 Task: Add Person0000000104 as Team Member of Scrum Project Project0000000052 in Jira. Assign Person0000000101 as Project Lead of Scrum Project Project0000000051 in Jira. Assign Person0000000103 as Project Lead of Scrum Project Project0000000052 in Jira. Create Issue Issue0000000251 in Backlog  in Scrum Project Project0000000051 in Jira. Create Issue Issue0000000252 in Backlog  in Scrum Project Project0000000051 in Jira
Action: Mouse moved to (325, 192)
Screenshot: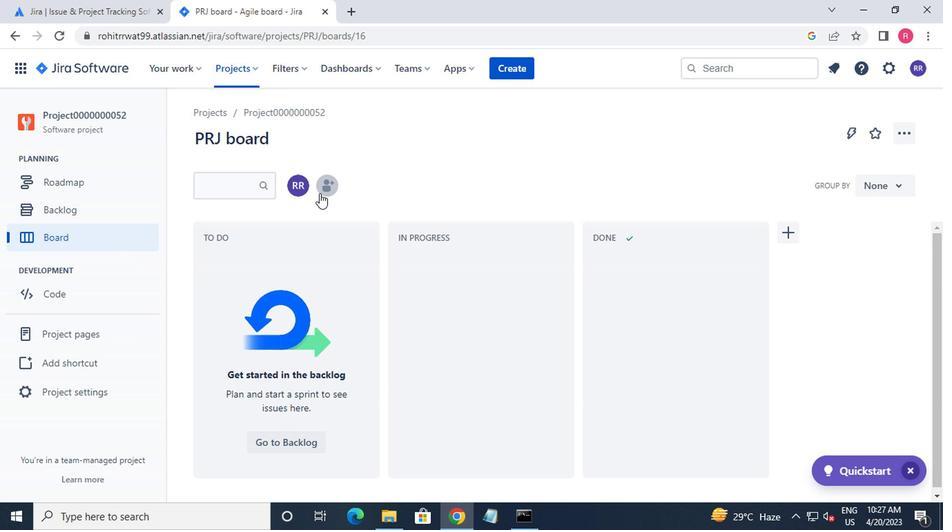 
Action: Mouse pressed left at (325, 192)
Screenshot: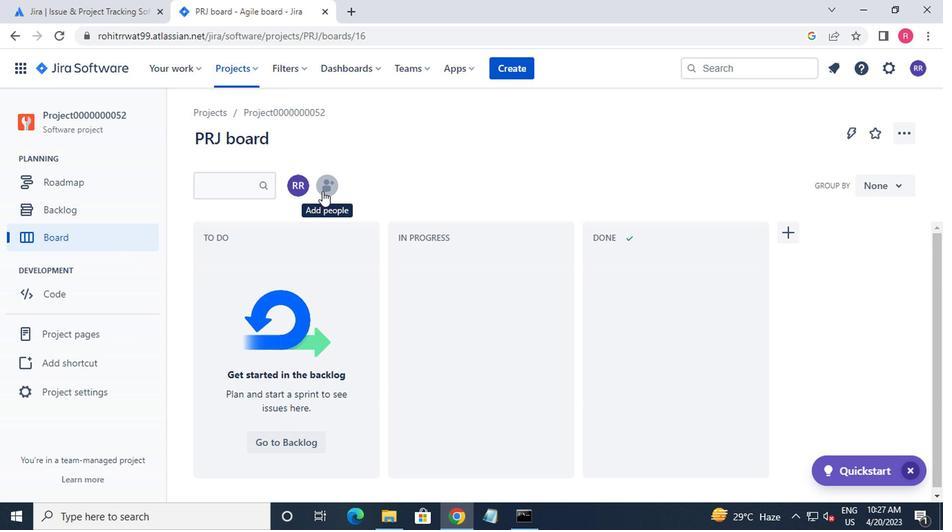 
Action: Mouse moved to (332, 189)
Screenshot: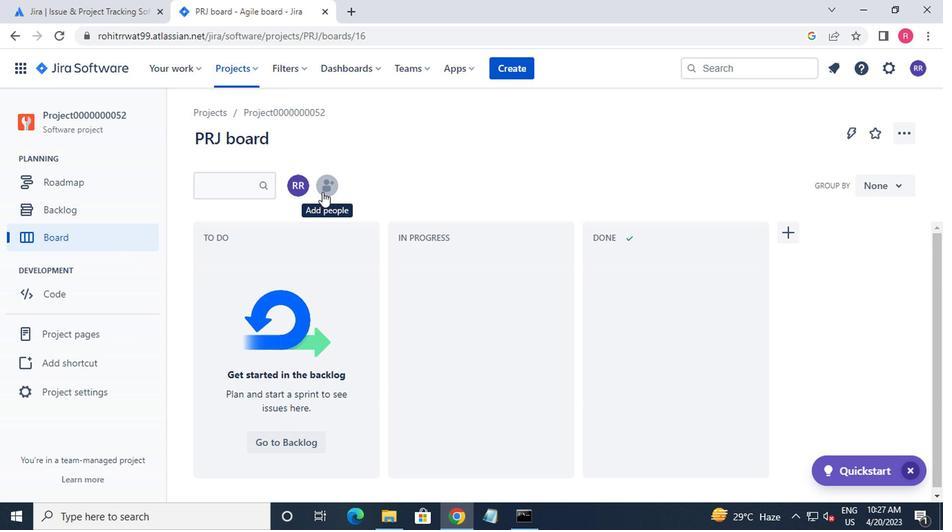 
Action: Key pressed vi
Screenshot: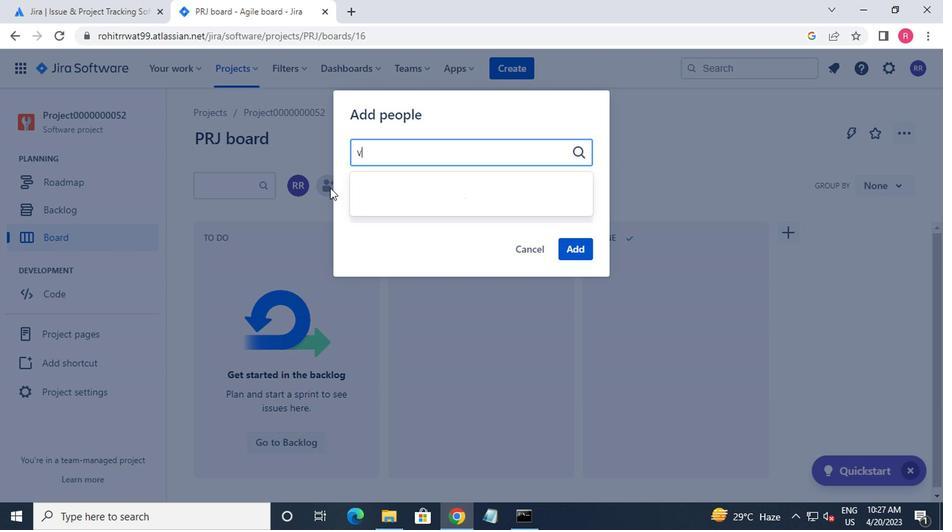 
Action: Mouse moved to (378, 188)
Screenshot: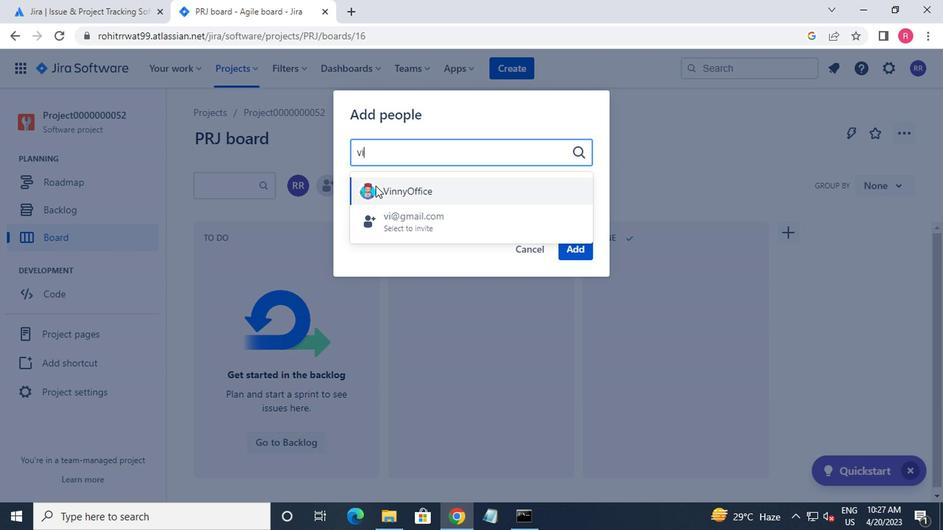 
Action: Mouse pressed left at (378, 188)
Screenshot: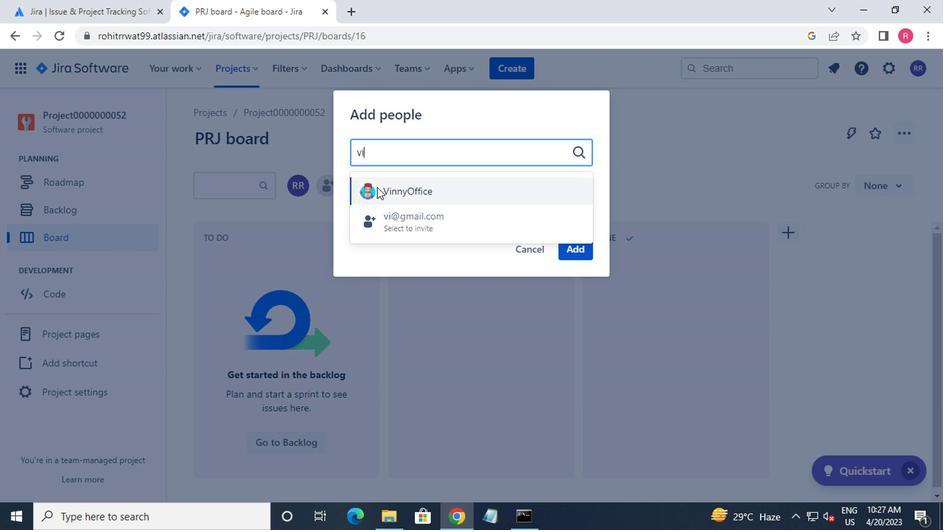 
Action: Mouse moved to (567, 247)
Screenshot: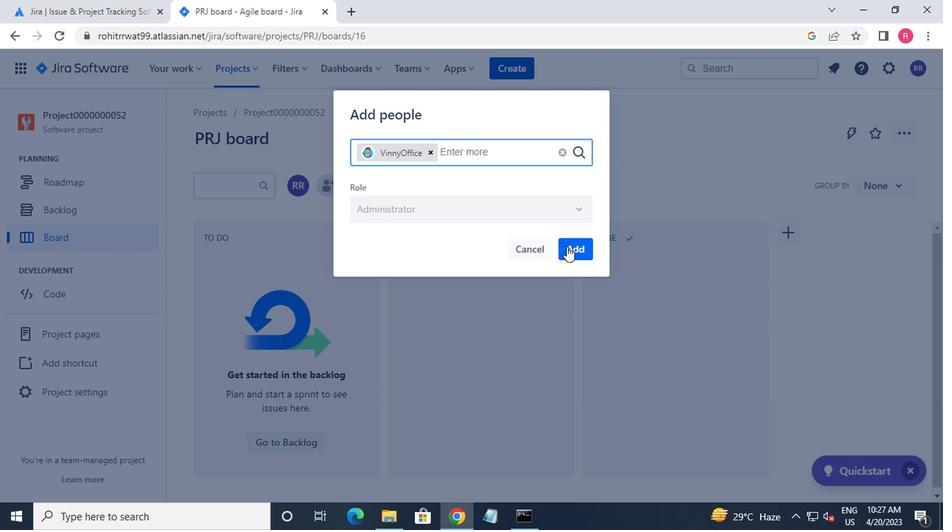 
Action: Mouse pressed left at (567, 247)
Screenshot: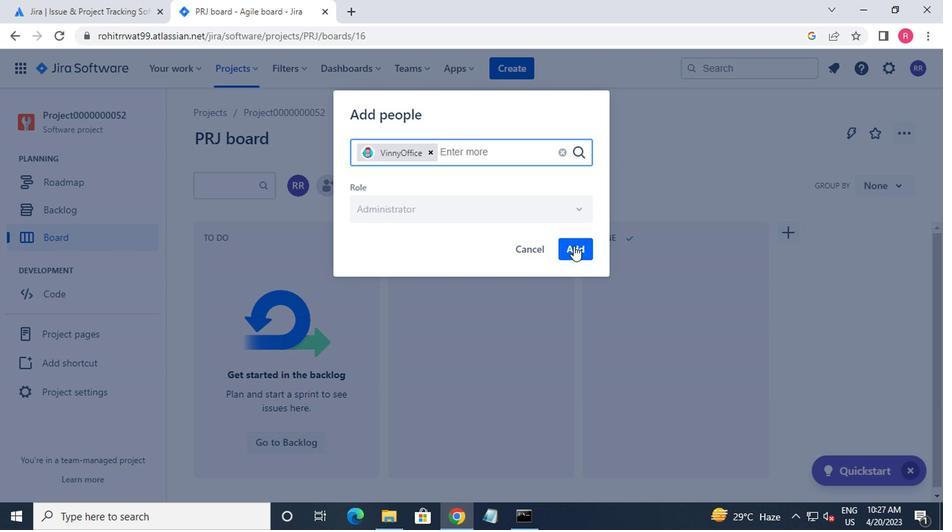 
Action: Mouse moved to (243, 73)
Screenshot: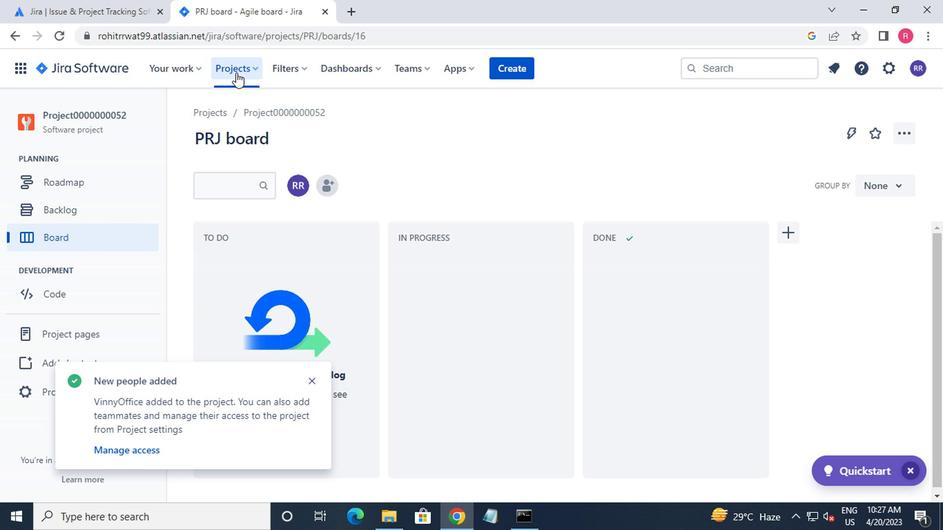 
Action: Mouse pressed left at (243, 73)
Screenshot: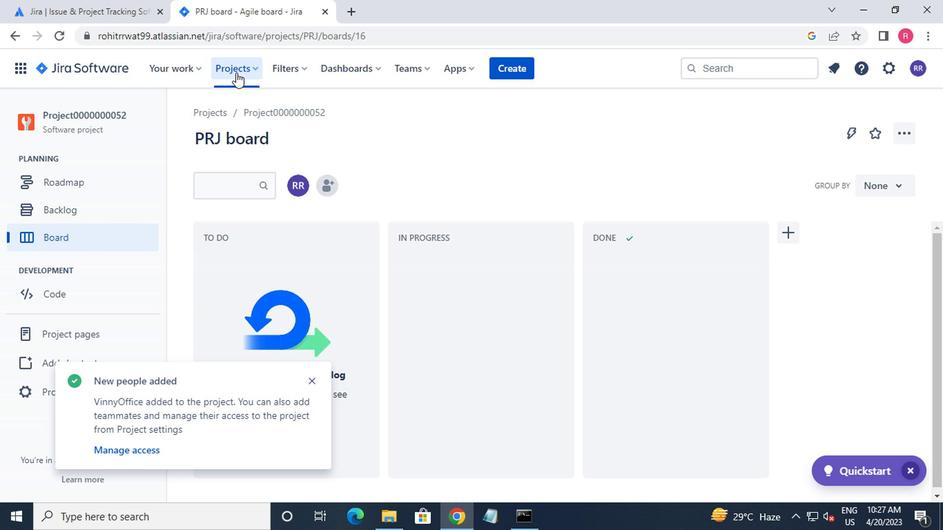 
Action: Mouse moved to (295, 162)
Screenshot: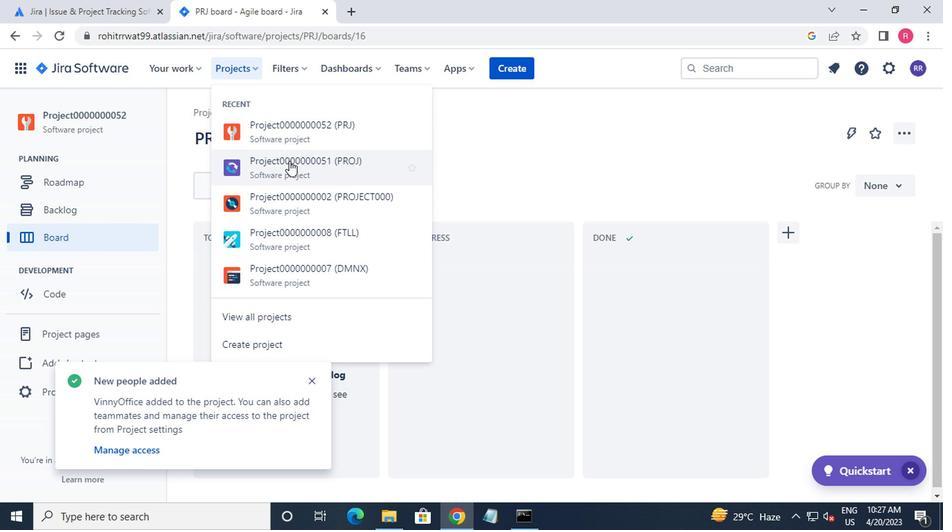 
Action: Mouse pressed left at (295, 162)
Screenshot: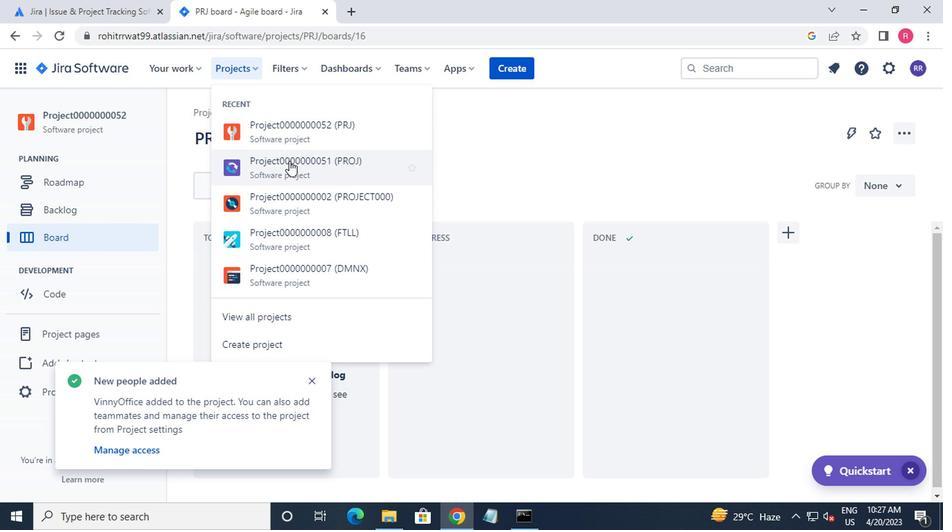 
Action: Mouse moved to (317, 379)
Screenshot: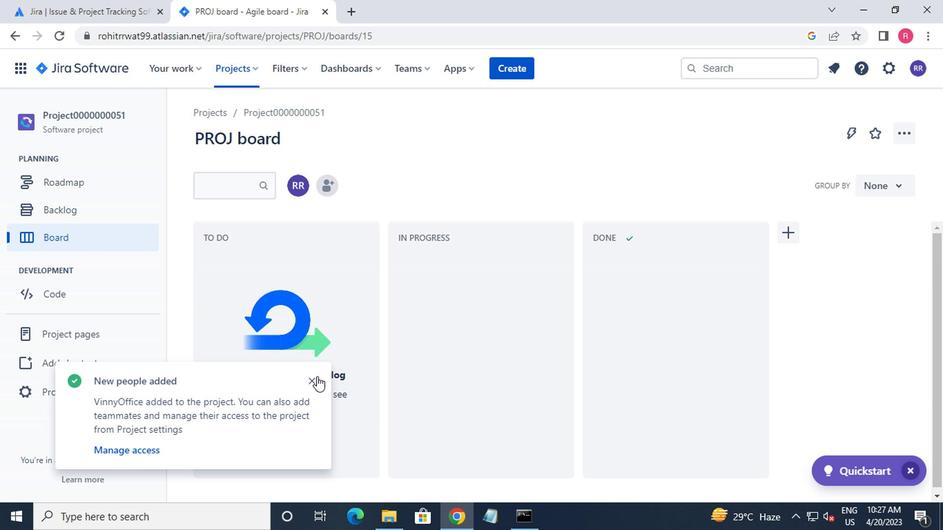 
Action: Mouse pressed left at (317, 379)
Screenshot: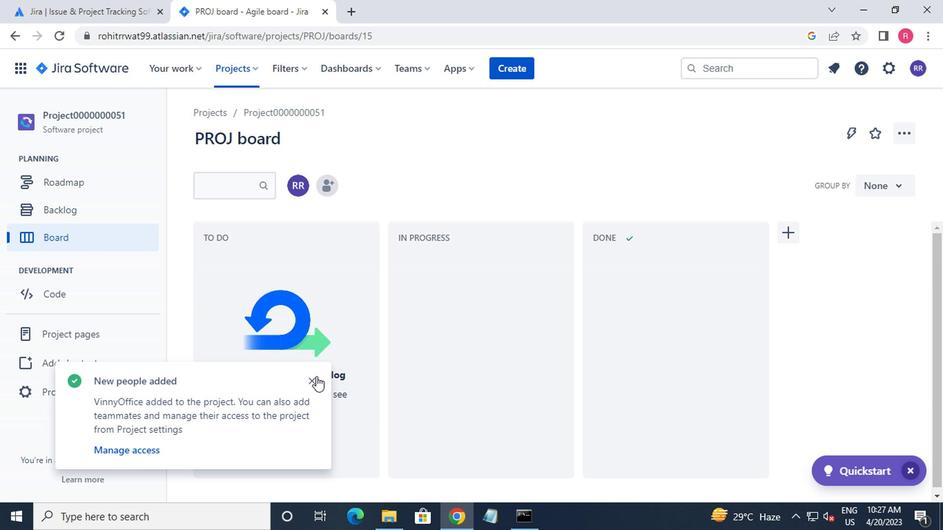 
Action: Mouse moved to (118, 387)
Screenshot: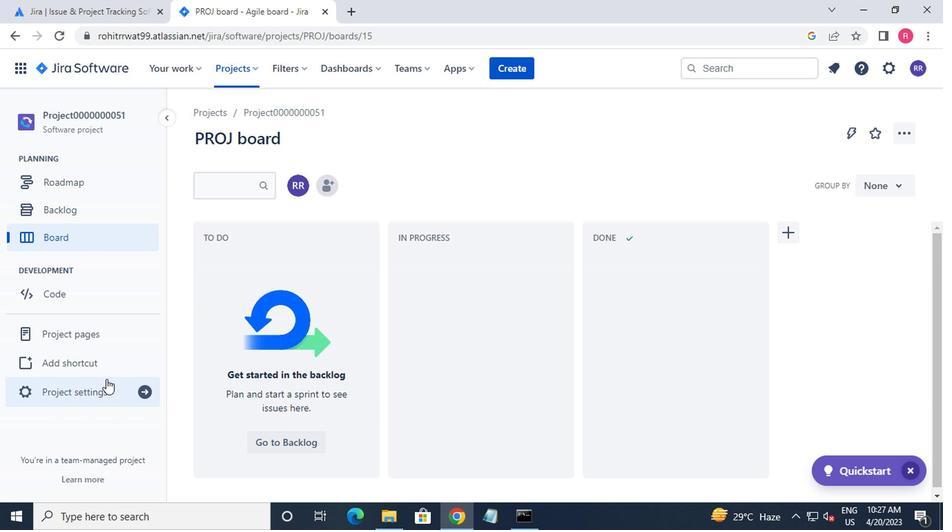 
Action: Mouse pressed left at (118, 387)
Screenshot: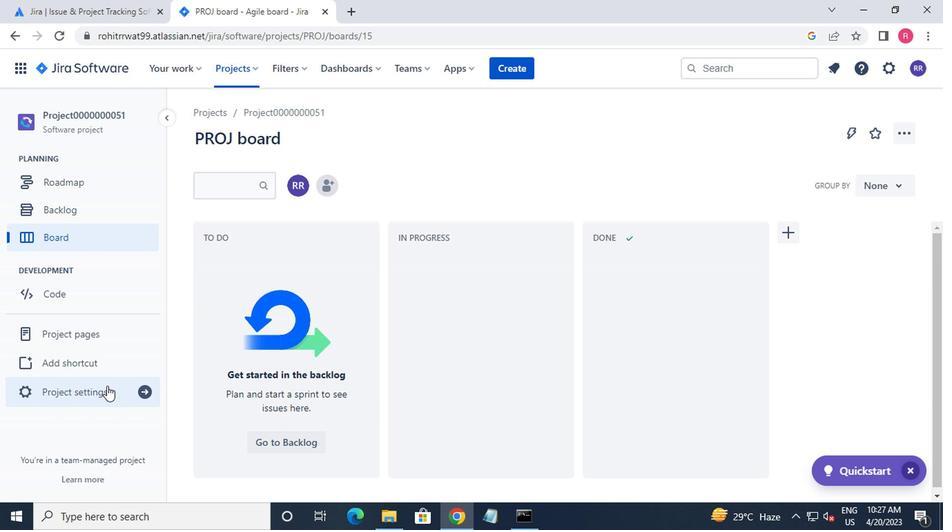 
Action: Mouse moved to (554, 449)
Screenshot: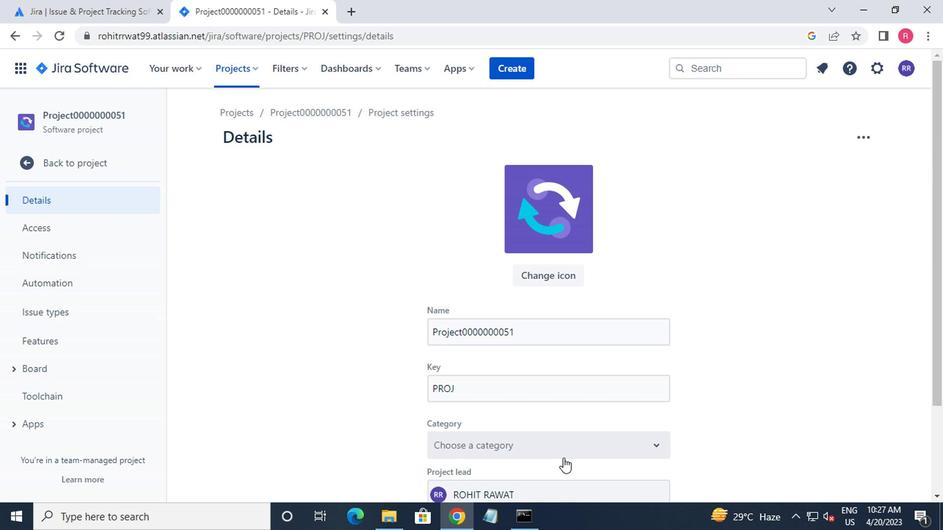 
Action: Mouse scrolled (554, 448) with delta (0, 0)
Screenshot: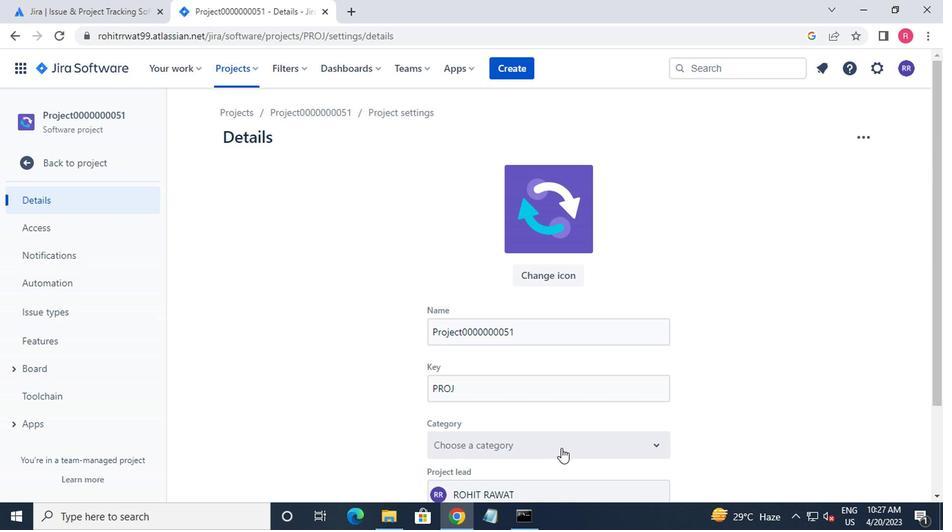 
Action: Mouse moved to (544, 431)
Screenshot: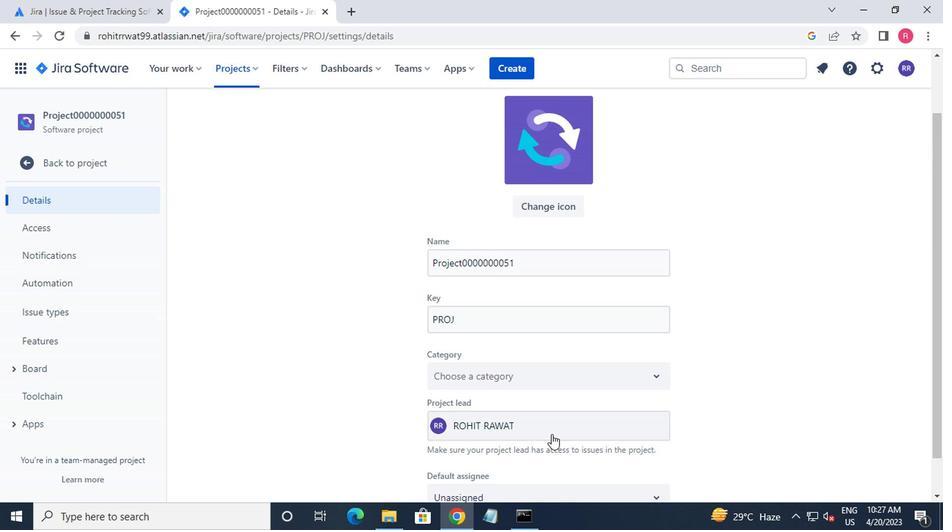 
Action: Mouse pressed left at (544, 431)
Screenshot: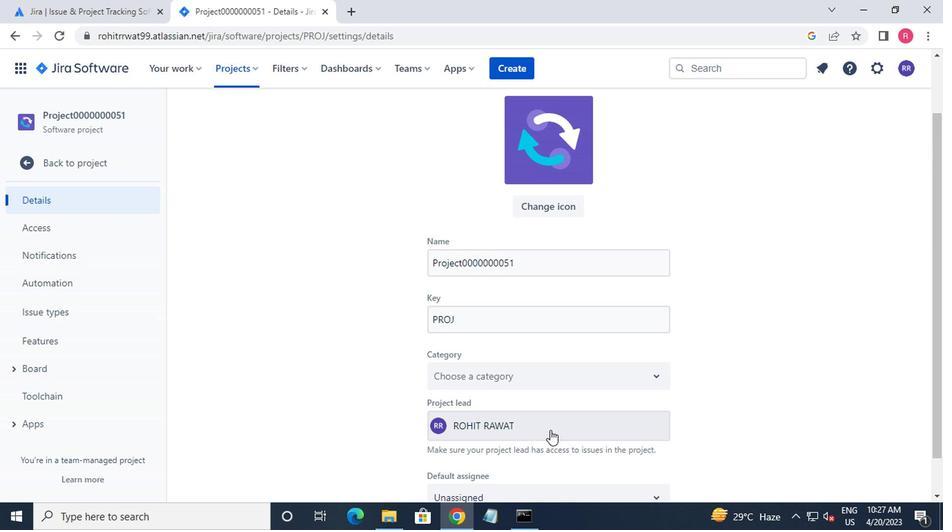 
Action: Mouse moved to (496, 262)
Screenshot: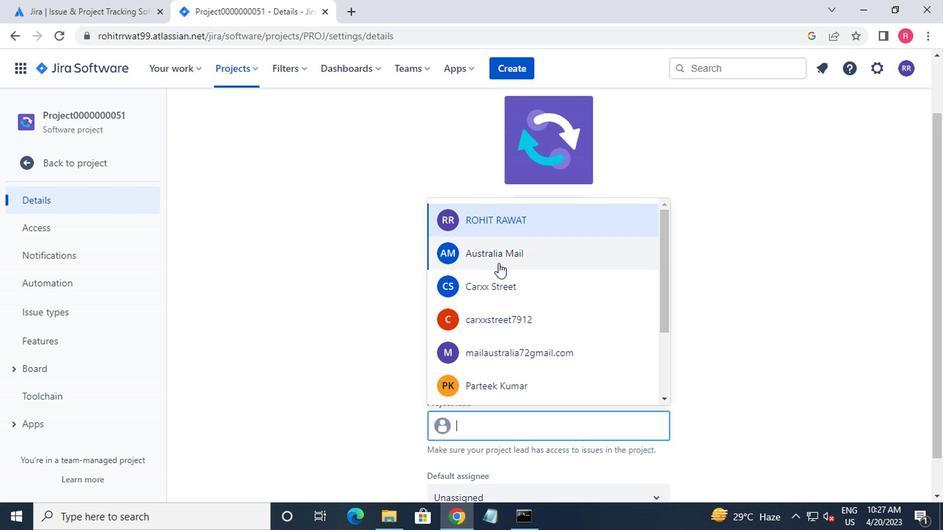 
Action: Mouse pressed left at (496, 262)
Screenshot: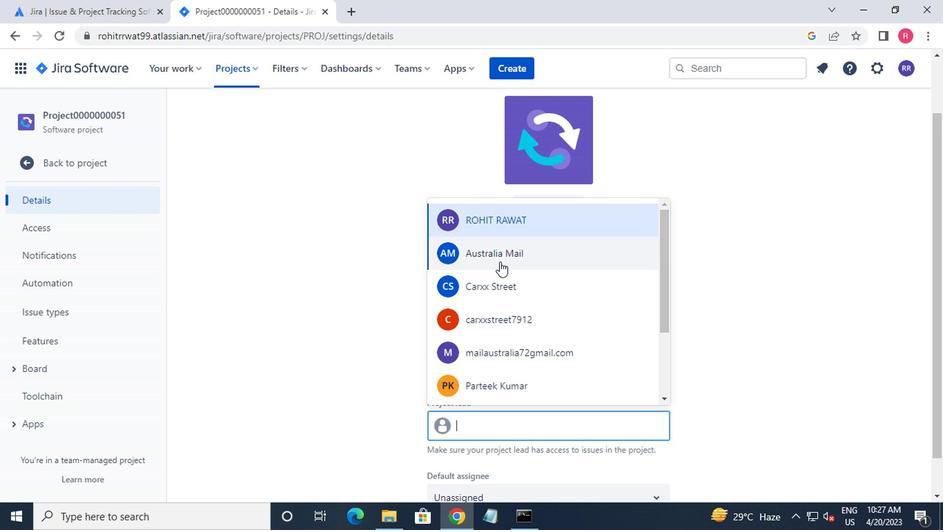
Action: Mouse moved to (514, 477)
Screenshot: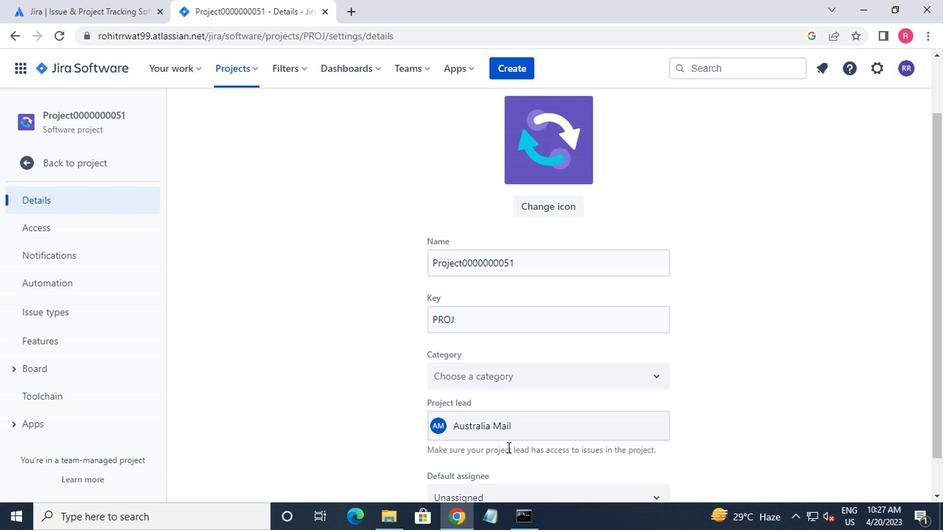 
Action: Mouse scrolled (514, 476) with delta (0, 0)
Screenshot: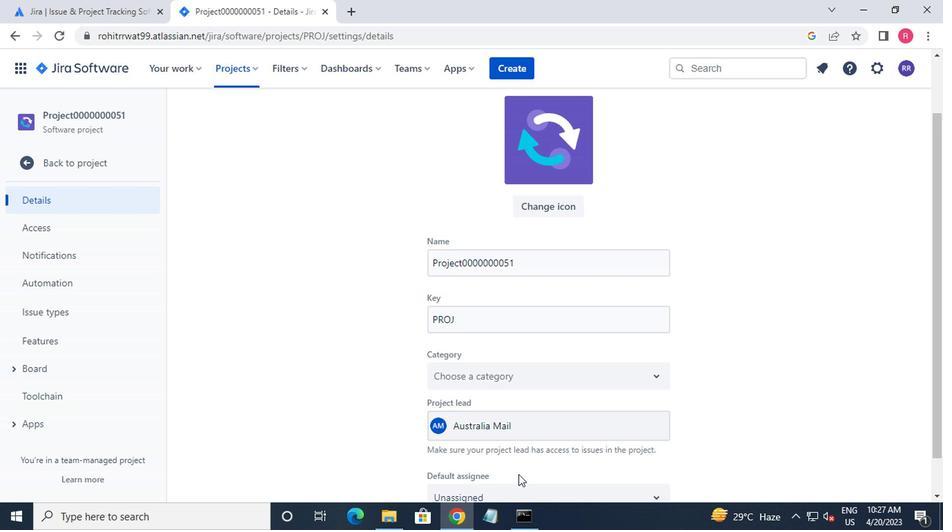 
Action: Mouse moved to (515, 473)
Screenshot: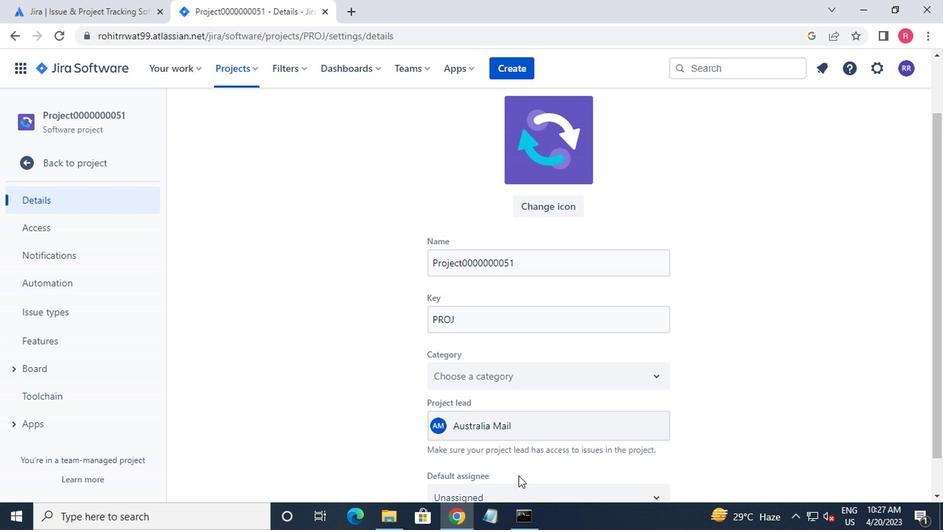 
Action: Mouse scrolled (515, 473) with delta (0, 0)
Screenshot: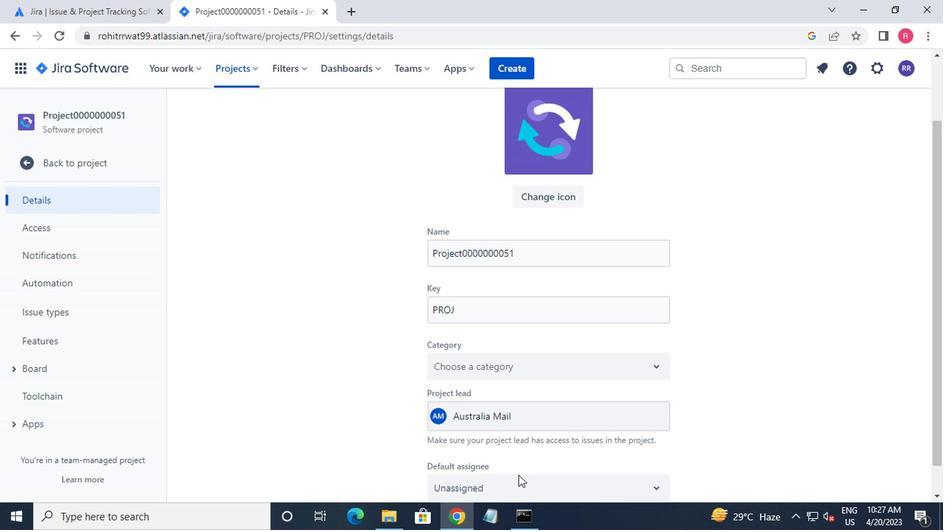 
Action: Mouse moved to (462, 489)
Screenshot: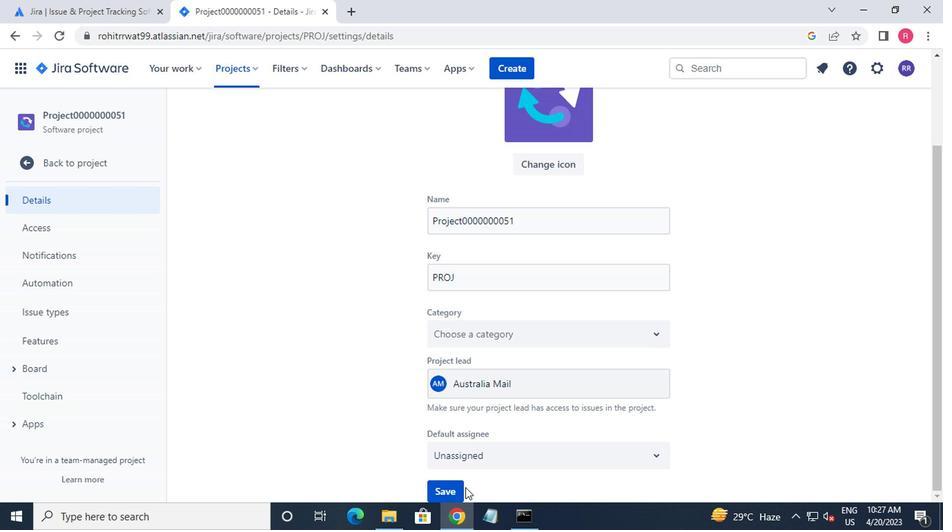 
Action: Mouse pressed left at (462, 489)
Screenshot: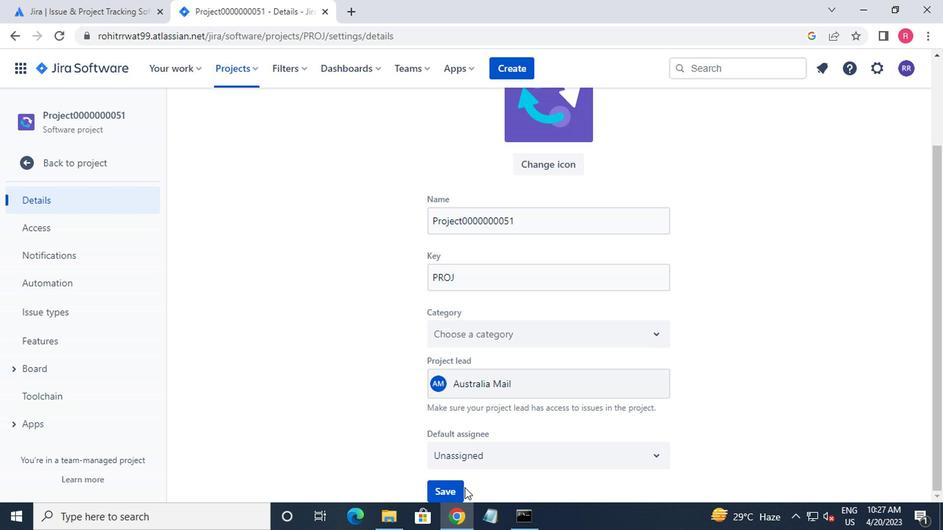 
Action: Mouse moved to (259, 78)
Screenshot: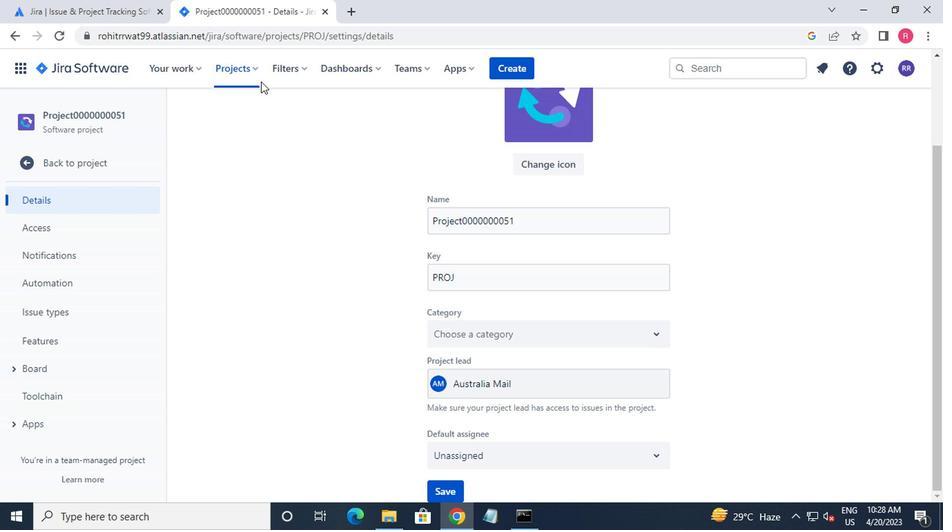 
Action: Mouse pressed left at (259, 78)
Screenshot: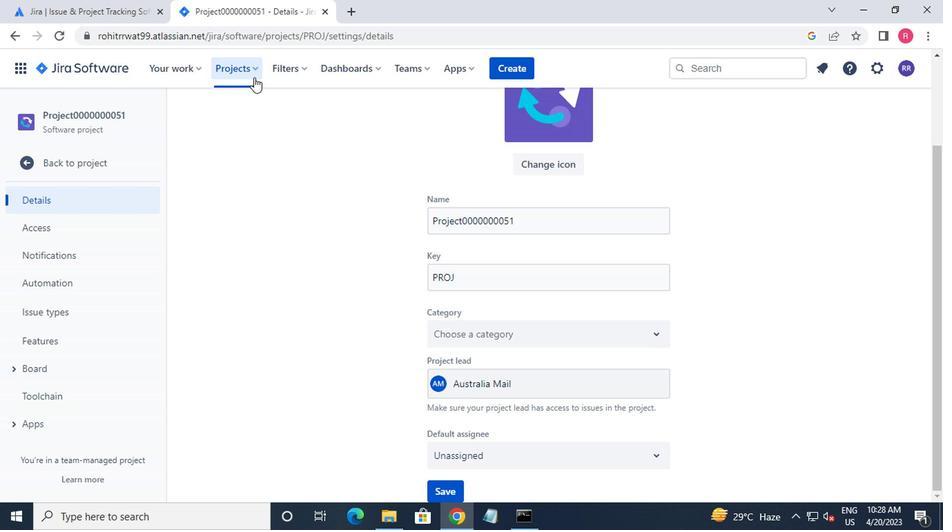 
Action: Mouse moved to (292, 164)
Screenshot: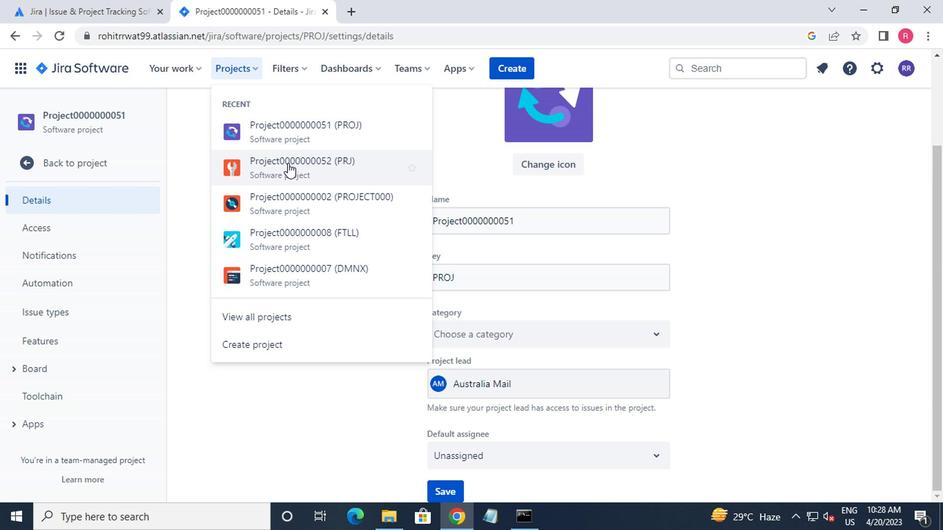 
Action: Mouse pressed left at (292, 164)
Screenshot: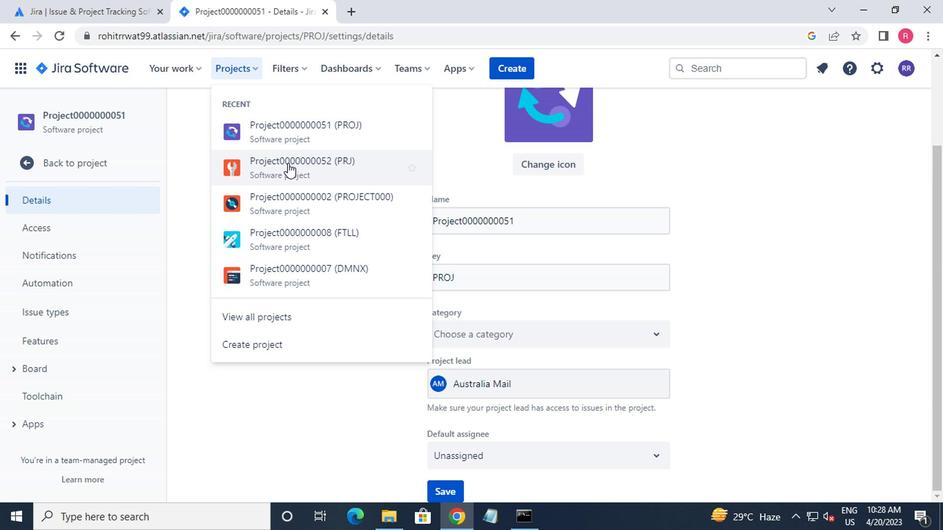 
Action: Mouse moved to (102, 402)
Screenshot: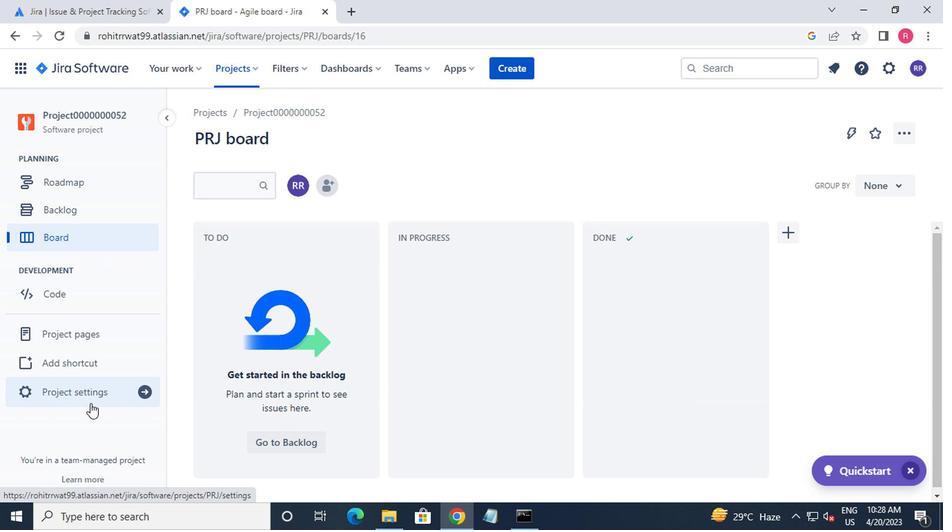 
Action: Mouse pressed left at (102, 402)
Screenshot: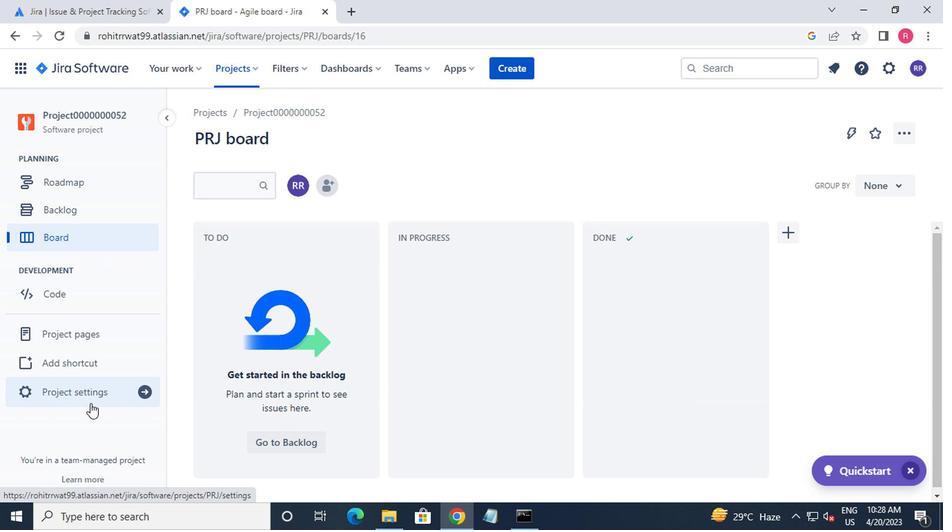 
Action: Mouse moved to (472, 375)
Screenshot: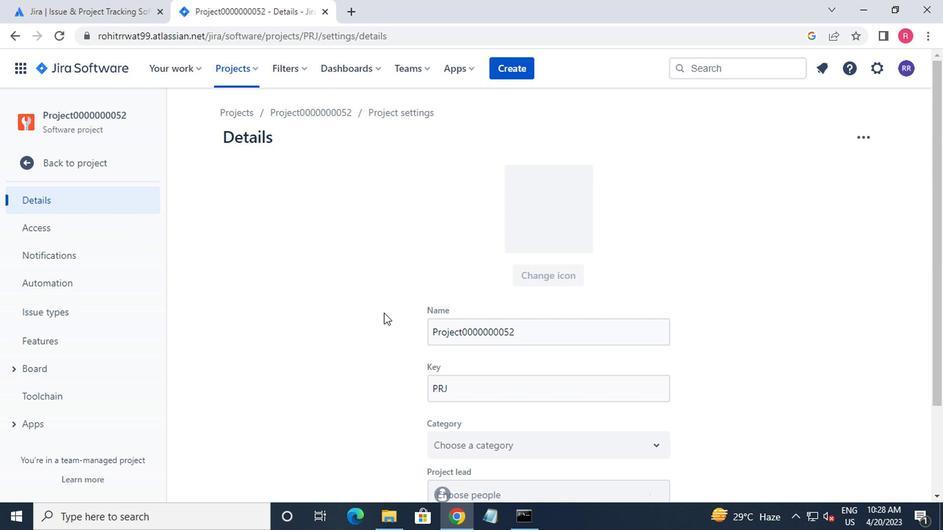 
Action: Mouse scrolled (472, 374) with delta (0, 0)
Screenshot: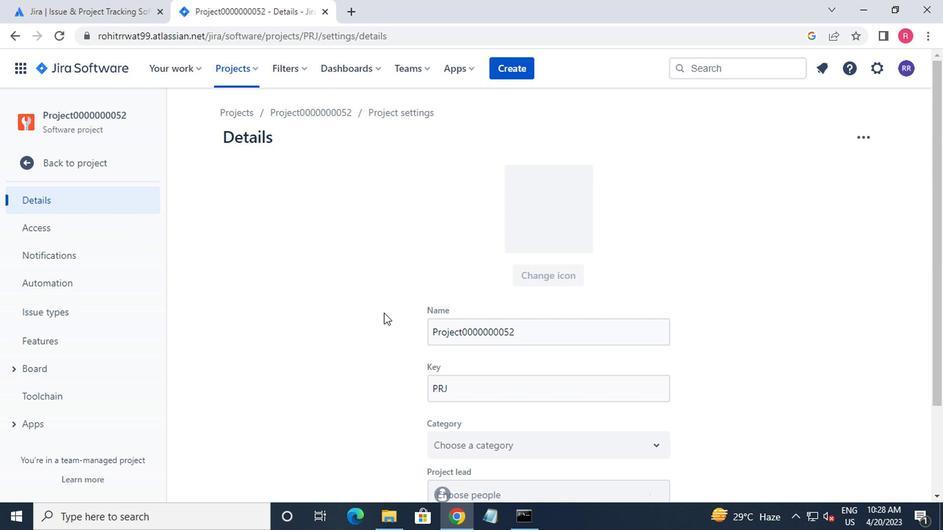 
Action: Mouse moved to (474, 377)
Screenshot: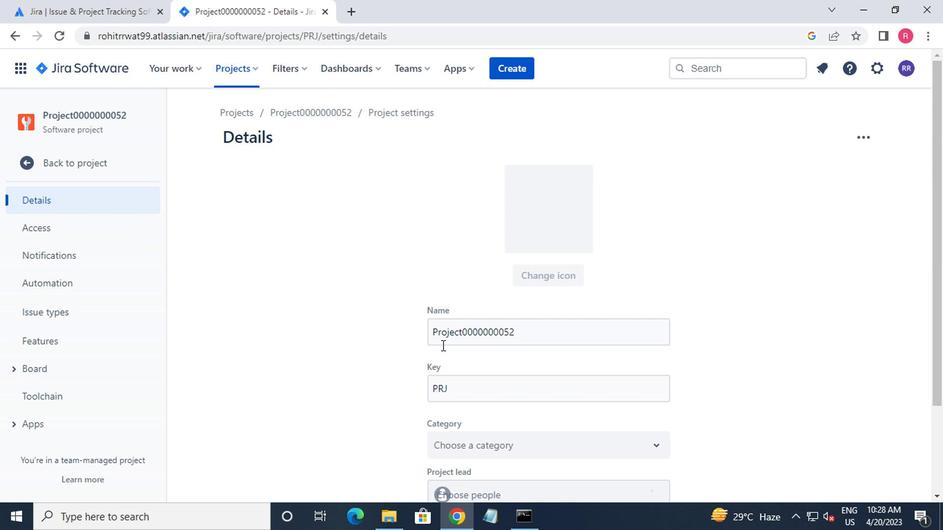 
Action: Mouse scrolled (474, 376) with delta (0, 0)
Screenshot: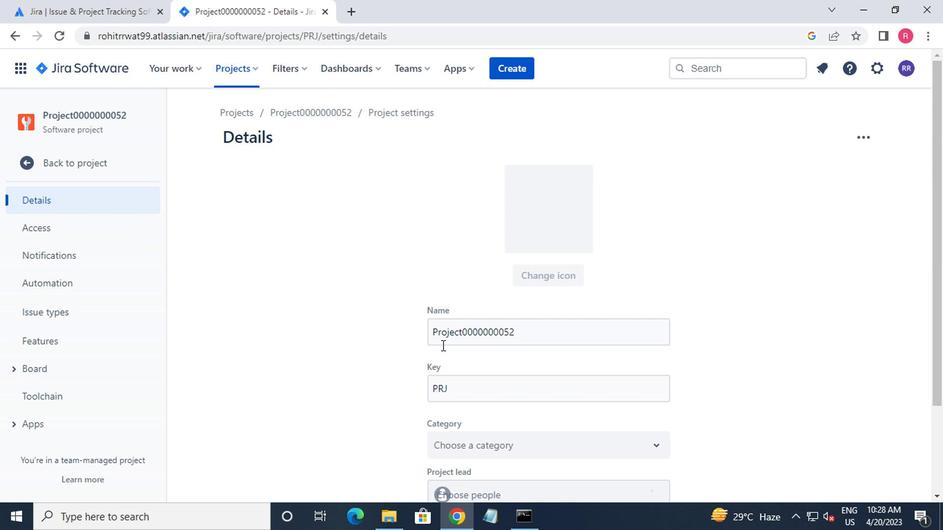 
Action: Mouse moved to (493, 391)
Screenshot: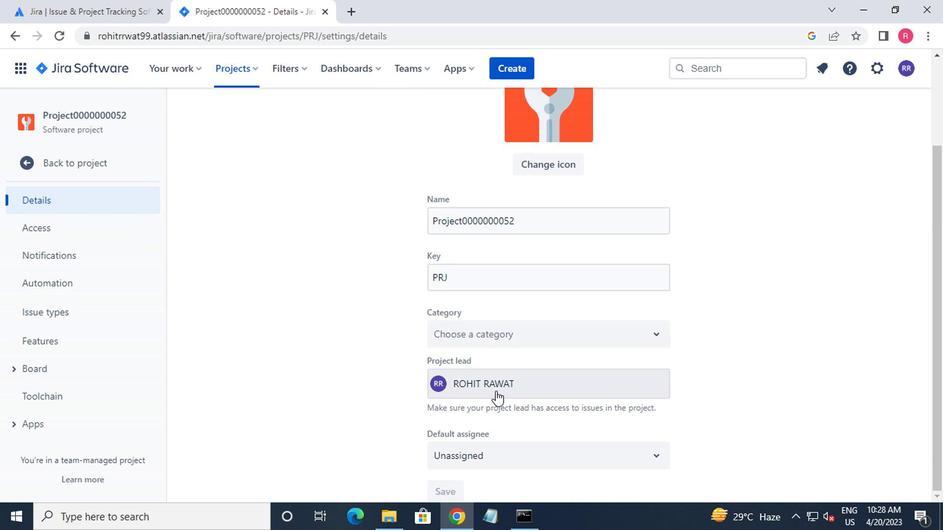 
Action: Mouse pressed left at (493, 391)
Screenshot: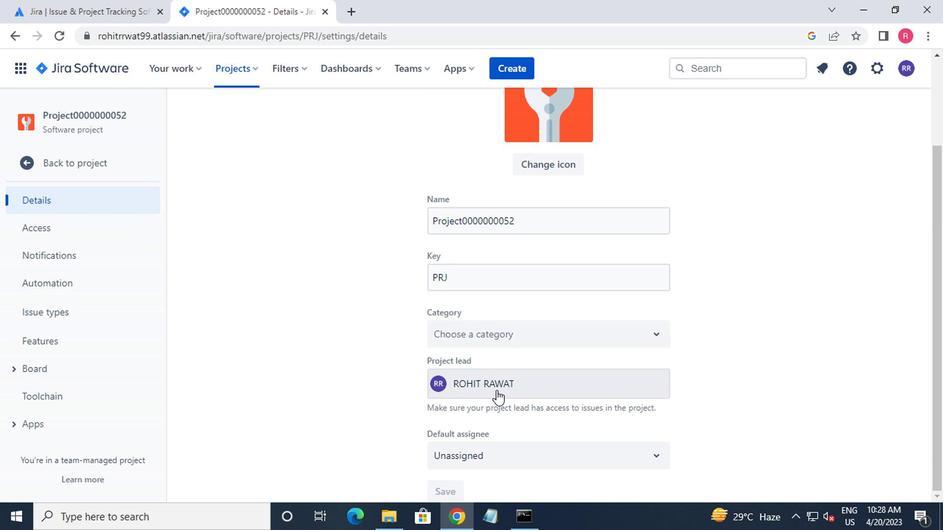 
Action: Mouse moved to (479, 347)
Screenshot: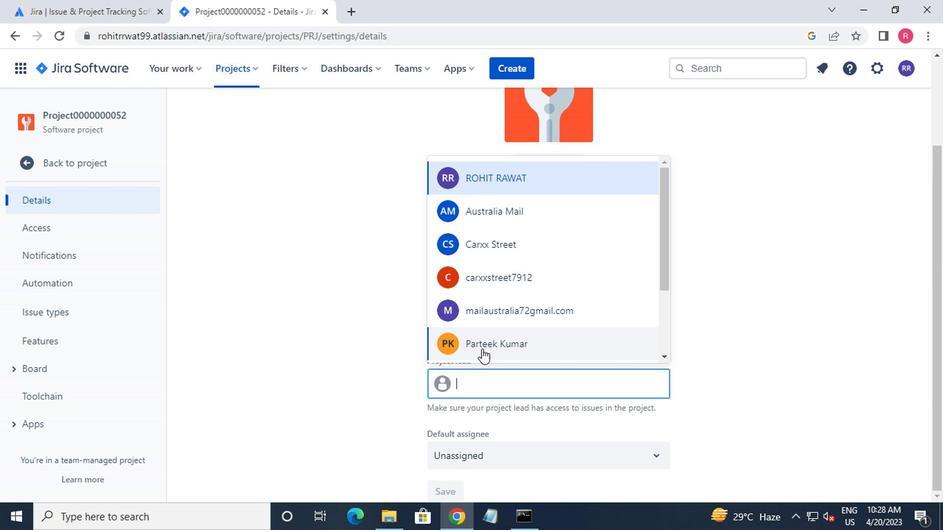 
Action: Mouse pressed left at (479, 347)
Screenshot: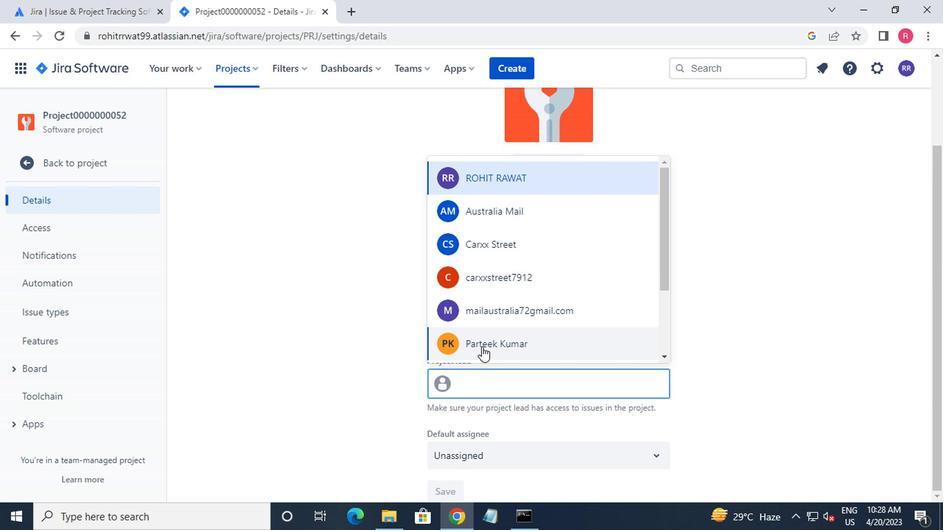 
Action: Mouse moved to (457, 488)
Screenshot: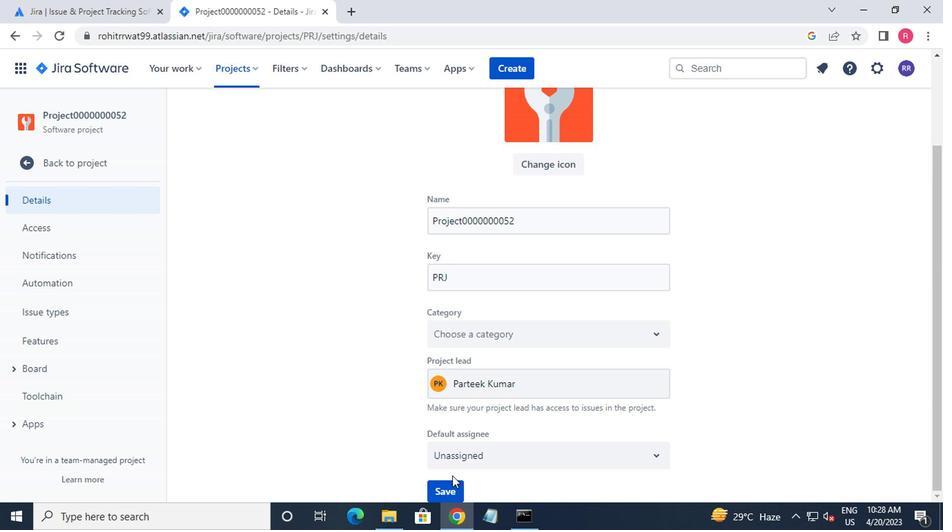 
Action: Mouse pressed left at (457, 488)
Screenshot: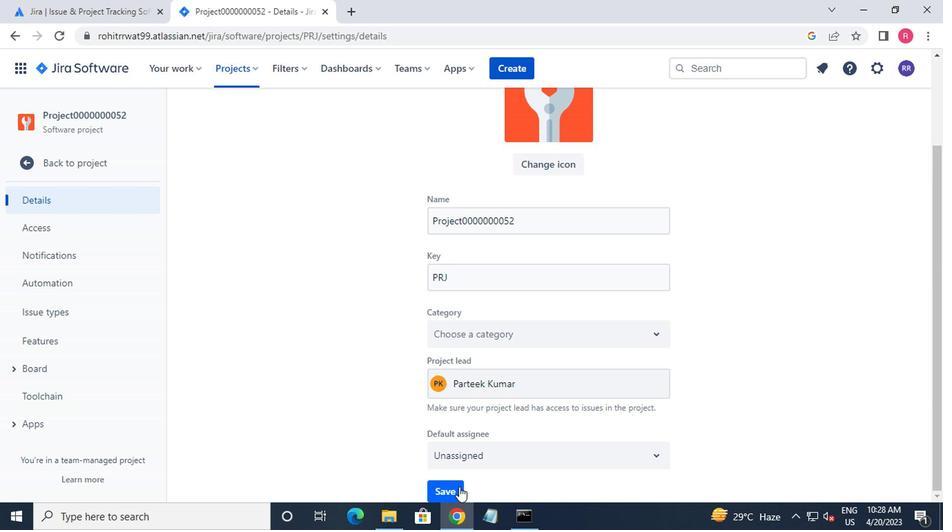 
Action: Mouse moved to (253, 75)
Screenshot: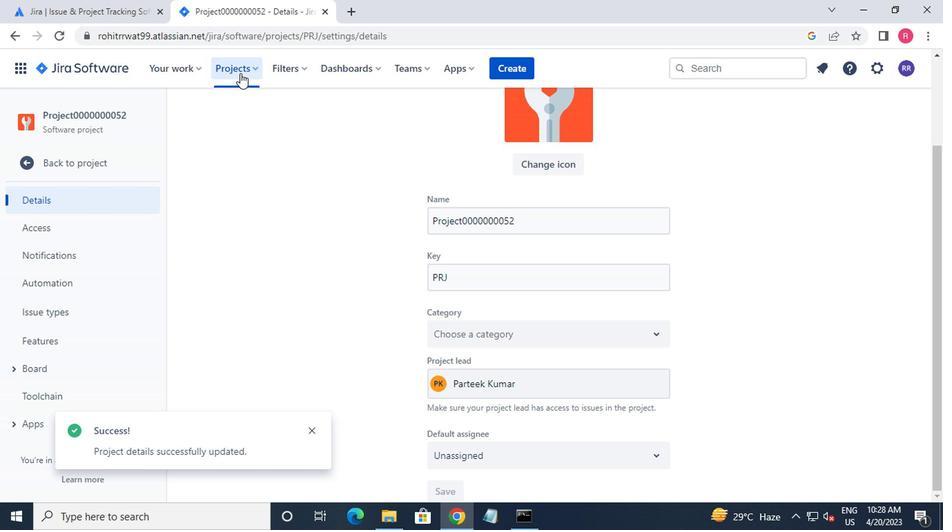 
Action: Mouse pressed left at (253, 75)
Screenshot: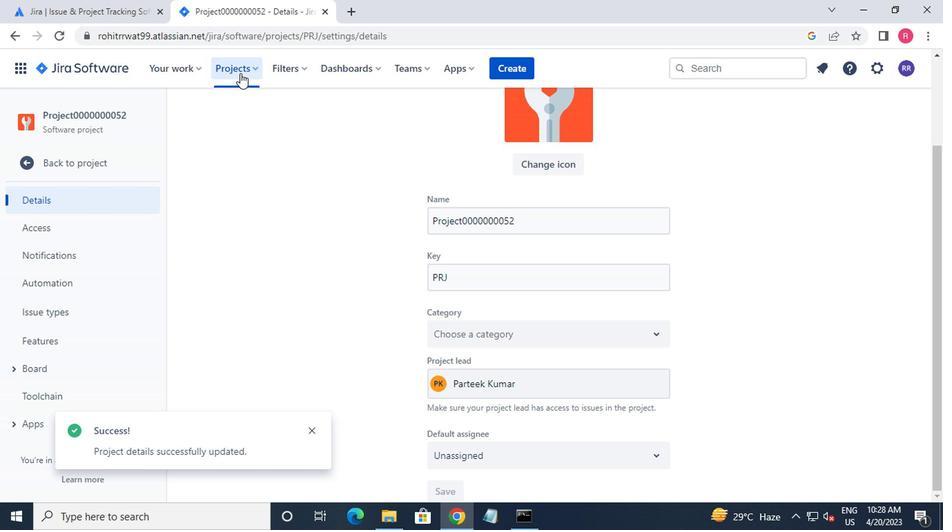 
Action: Mouse moved to (286, 161)
Screenshot: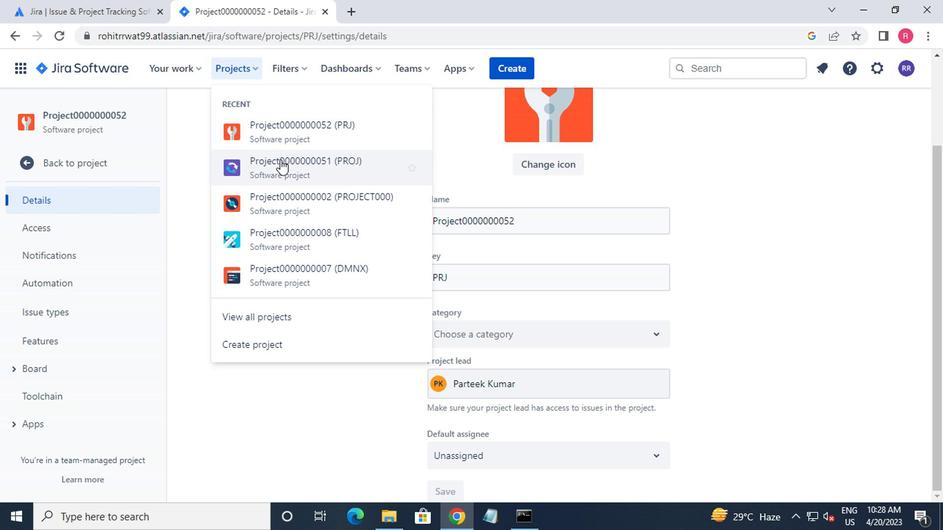 
Action: Mouse pressed left at (286, 161)
Screenshot: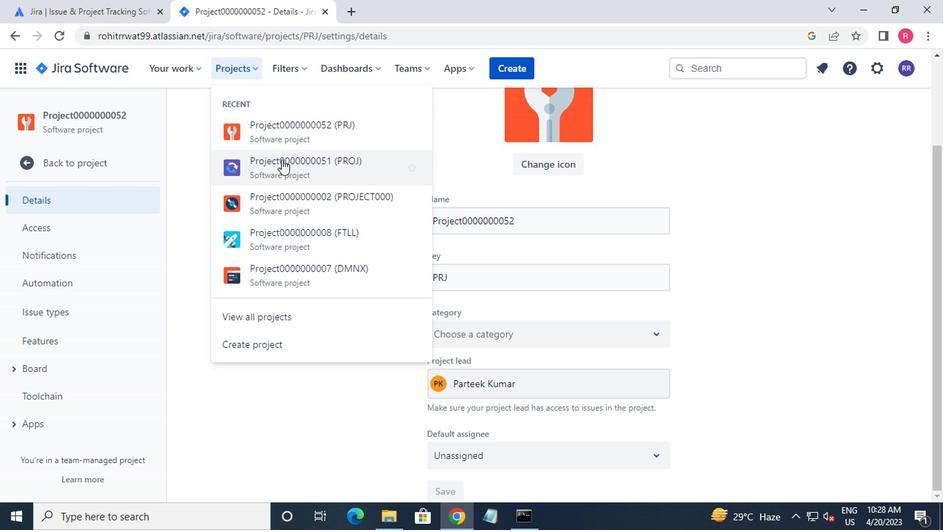 
Action: Mouse moved to (101, 211)
Screenshot: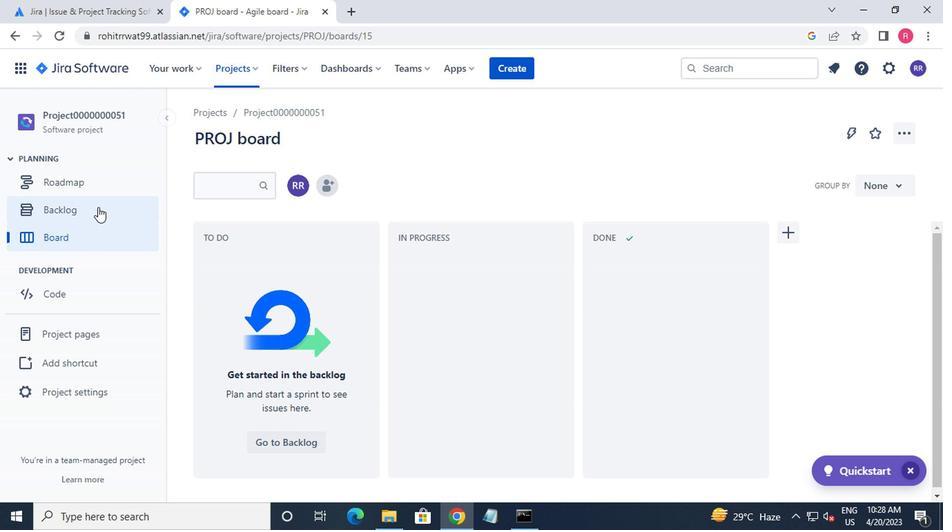 
Action: Mouse pressed left at (101, 211)
Screenshot: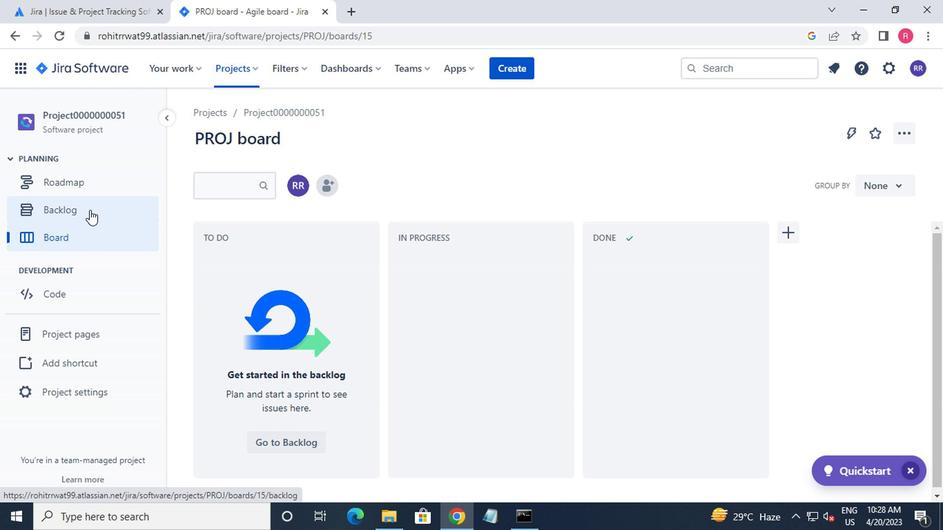 
Action: Mouse moved to (324, 310)
Screenshot: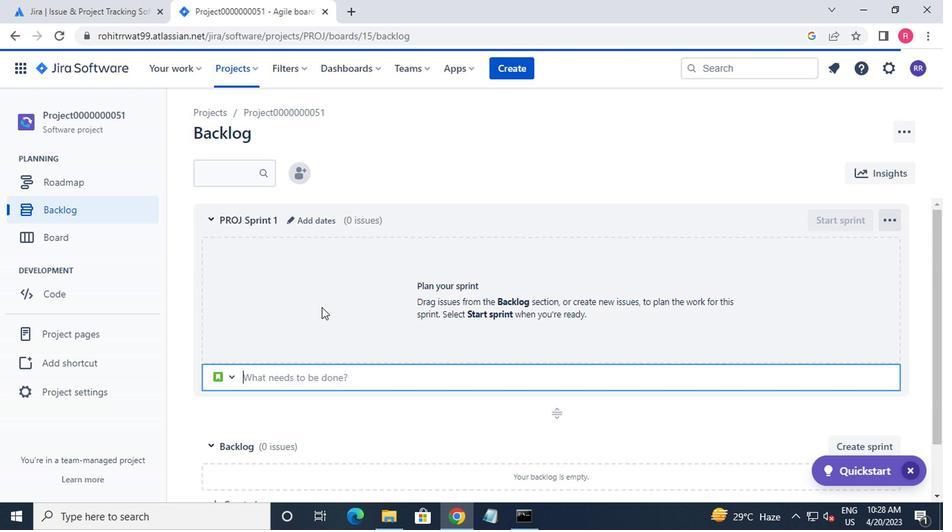 
Action: Mouse scrolled (324, 309) with delta (0, 0)
Screenshot: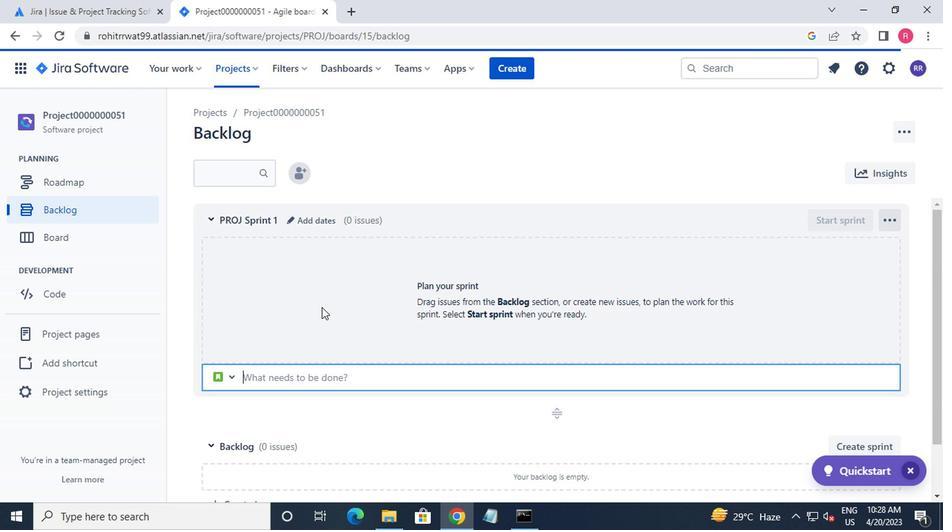 
Action: Mouse scrolled (324, 309) with delta (0, 0)
Screenshot: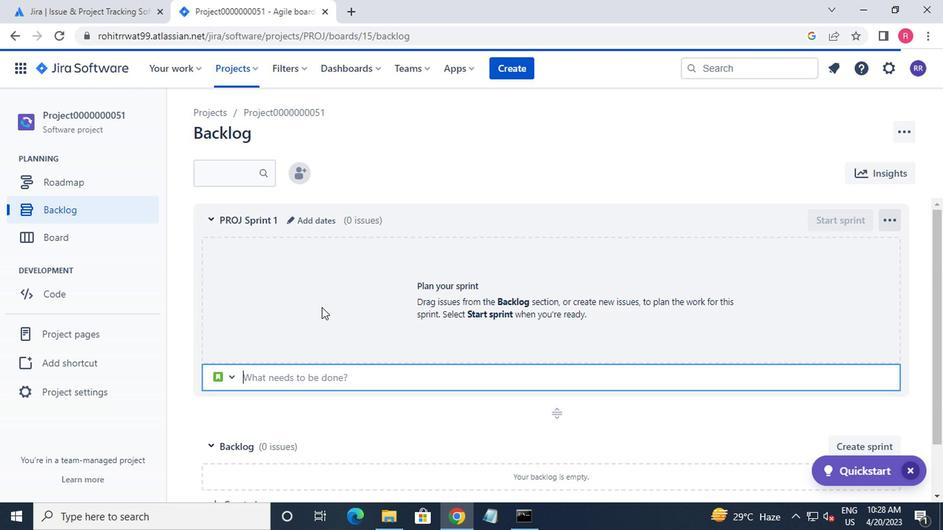 
Action: Mouse scrolled (324, 309) with delta (0, 0)
Screenshot: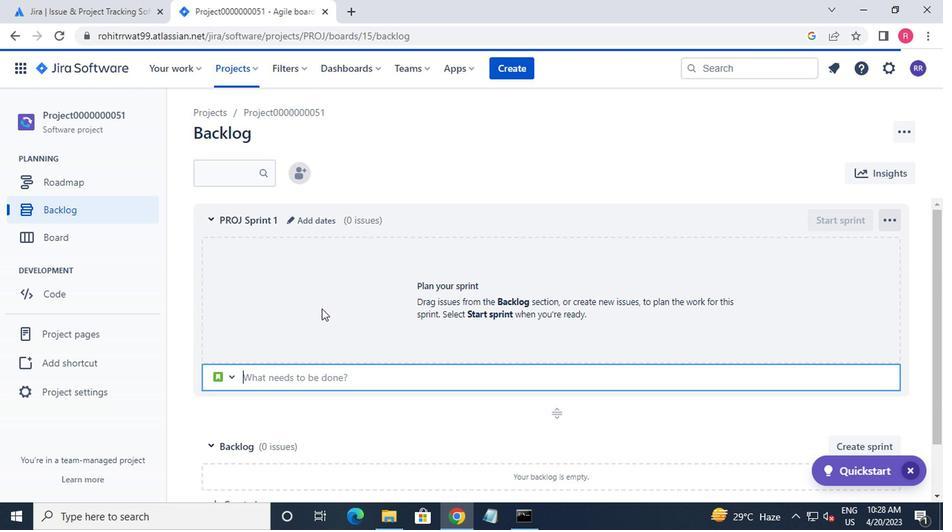 
Action: Mouse moved to (324, 311)
Screenshot: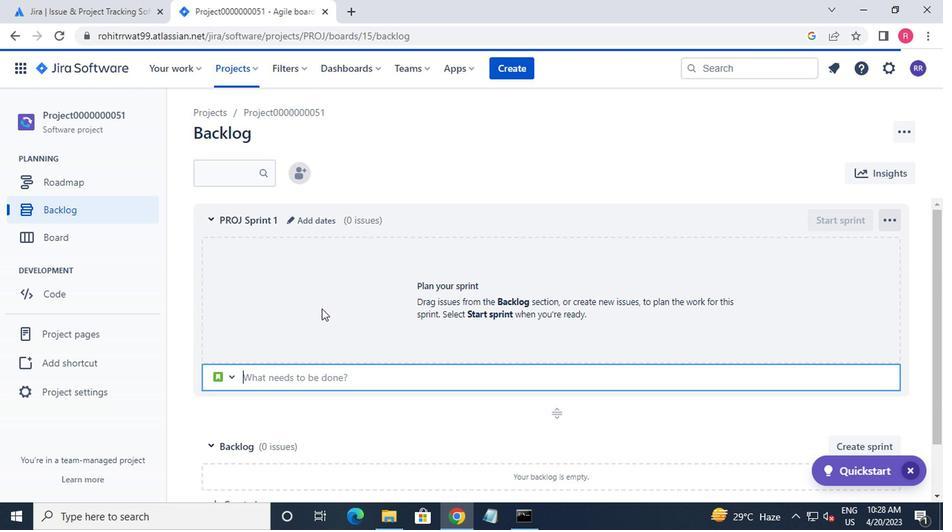 
Action: Mouse scrolled (324, 310) with delta (0, 0)
Screenshot: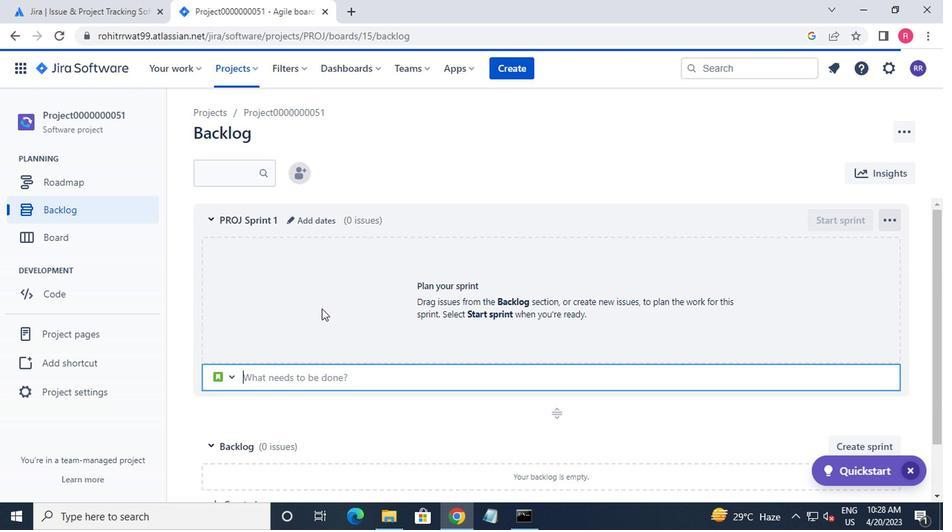 
Action: Mouse moved to (307, 412)
Screenshot: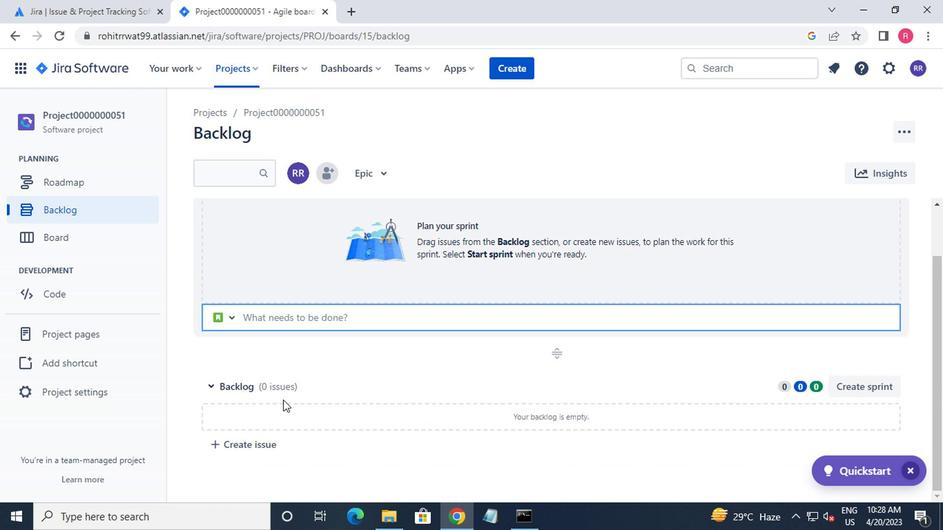
Action: Mouse scrolled (307, 412) with delta (0, 0)
Screenshot: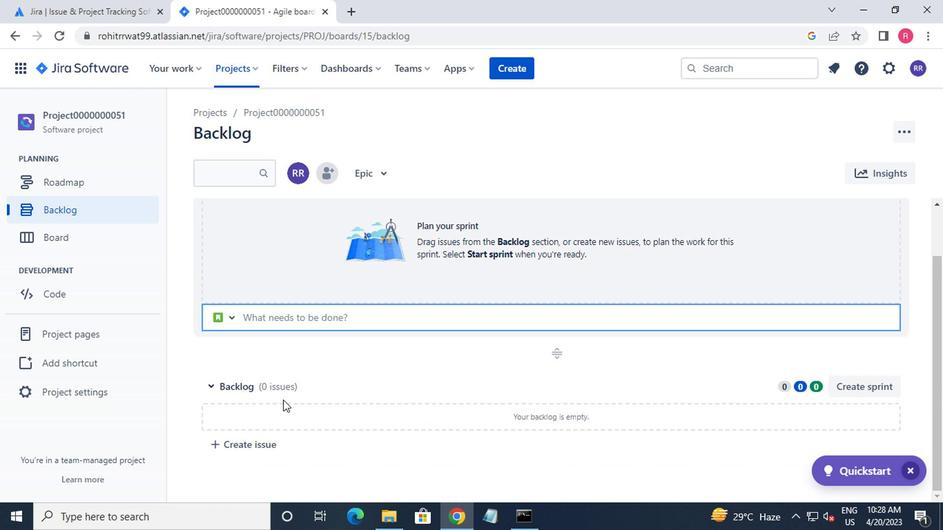 
Action: Mouse moved to (260, 451)
Screenshot: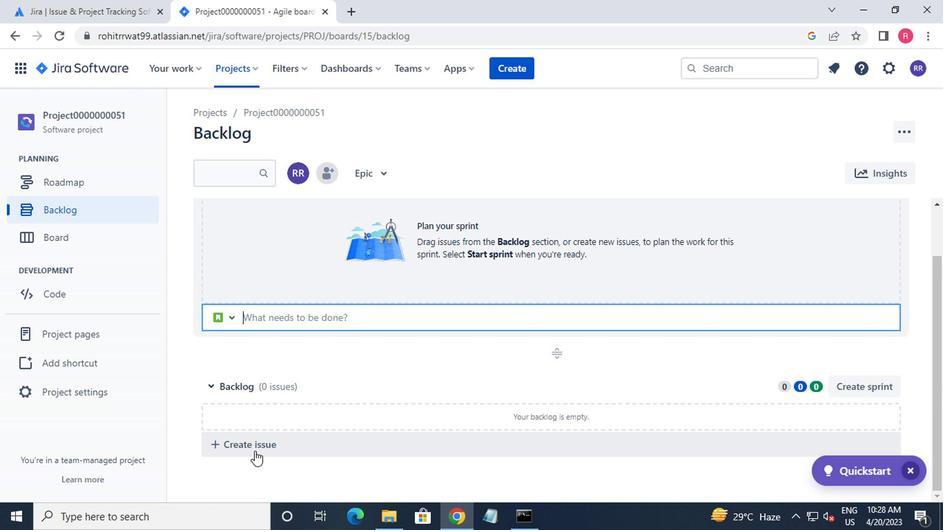 
Action: Mouse pressed left at (260, 451)
Screenshot: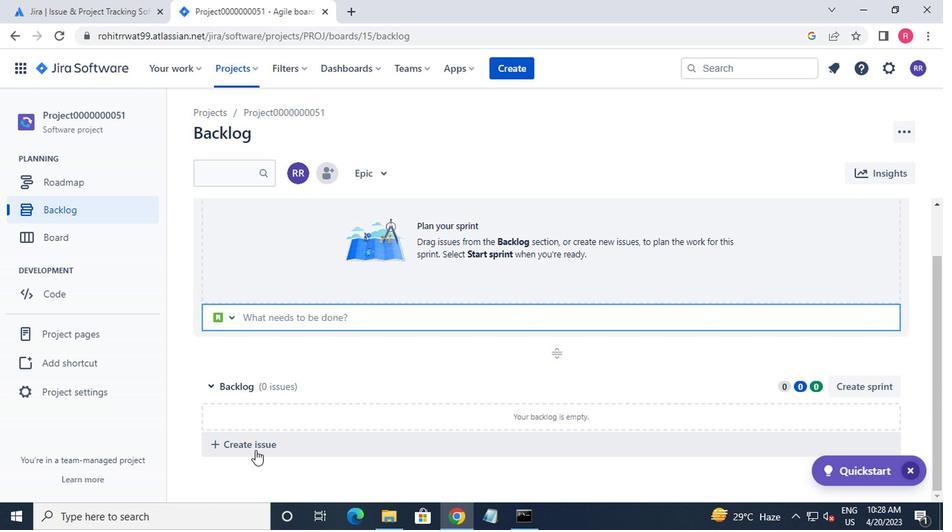 
Action: Mouse moved to (268, 444)
Screenshot: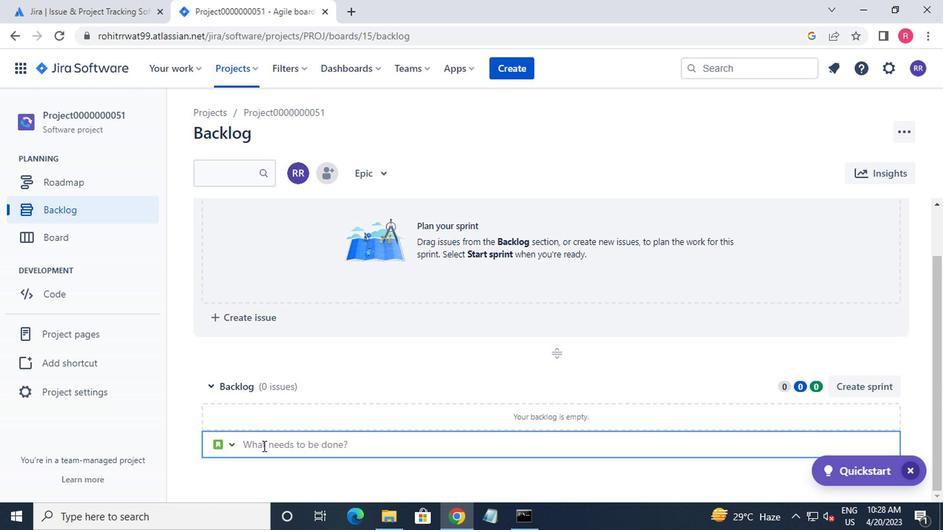 
Action: Key pressed <Key.shift><Key.shift><Key.shift><Key.shift><Key.shift><Key.shift><Key.shift><Key.shift><Key.shift><Key.shift><Key.shift>ISSUE
Screenshot: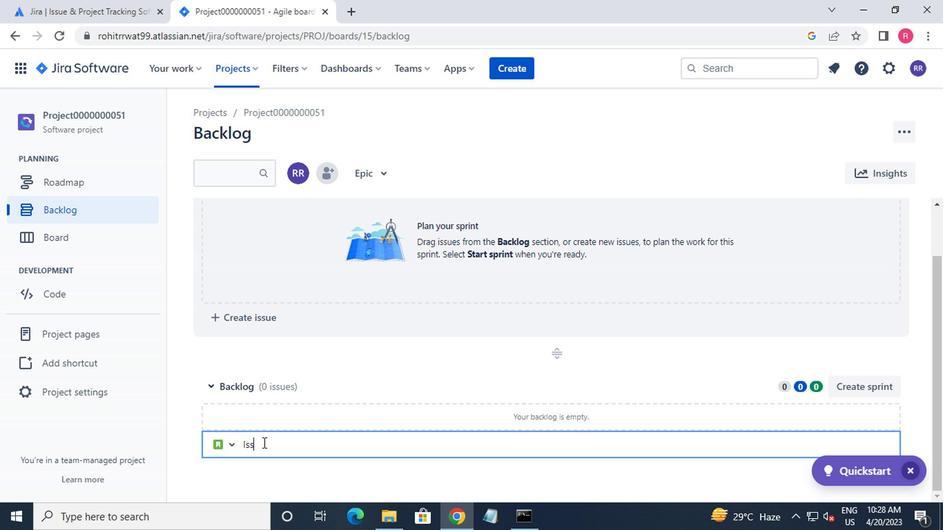 
Action: Mouse moved to (267, 444)
Screenshot: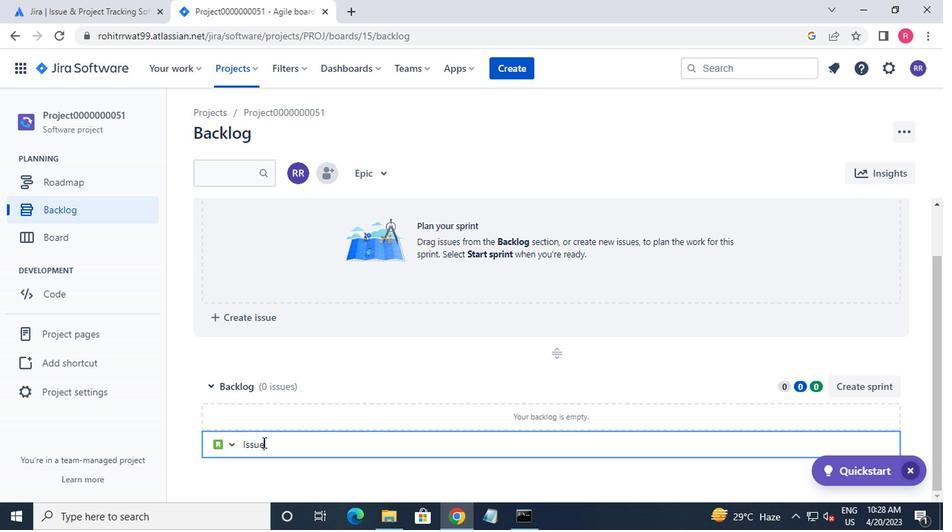 
Action: Key pressed 0000000251
Screenshot: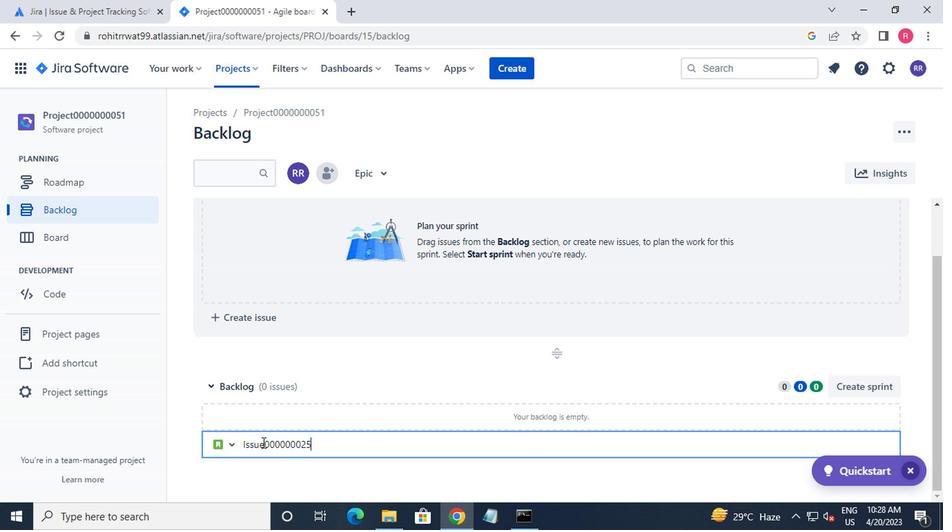 
Action: Mouse moved to (757, 415)
Screenshot: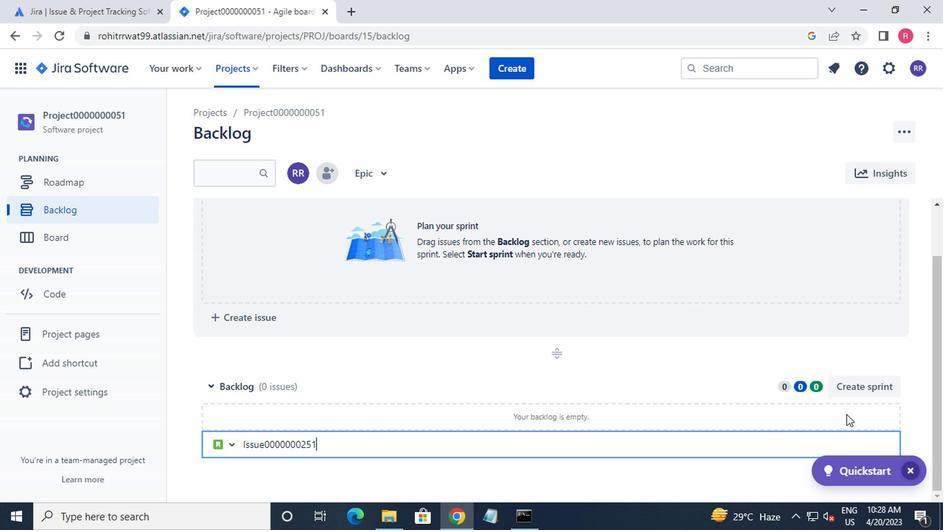 
Action: Mouse scrolled (757, 415) with delta (0, 0)
Screenshot: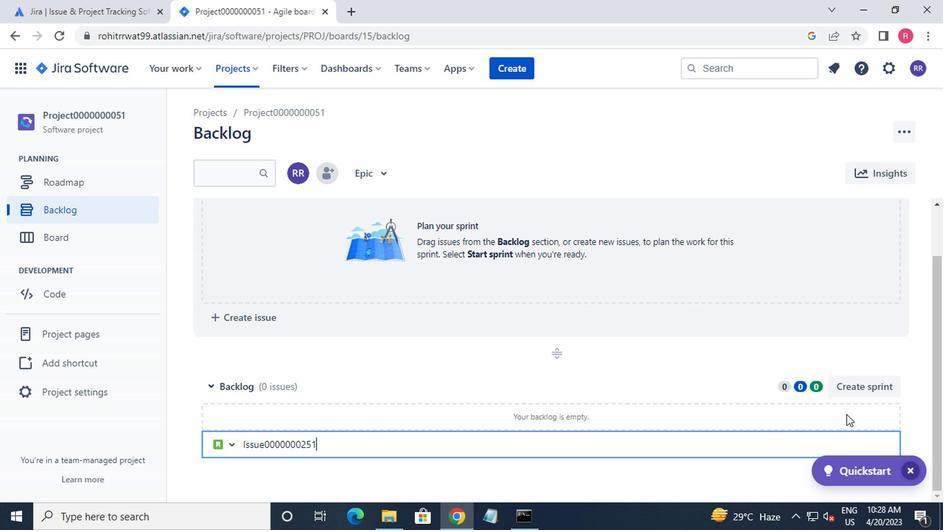 
Action: Mouse moved to (637, 430)
Screenshot: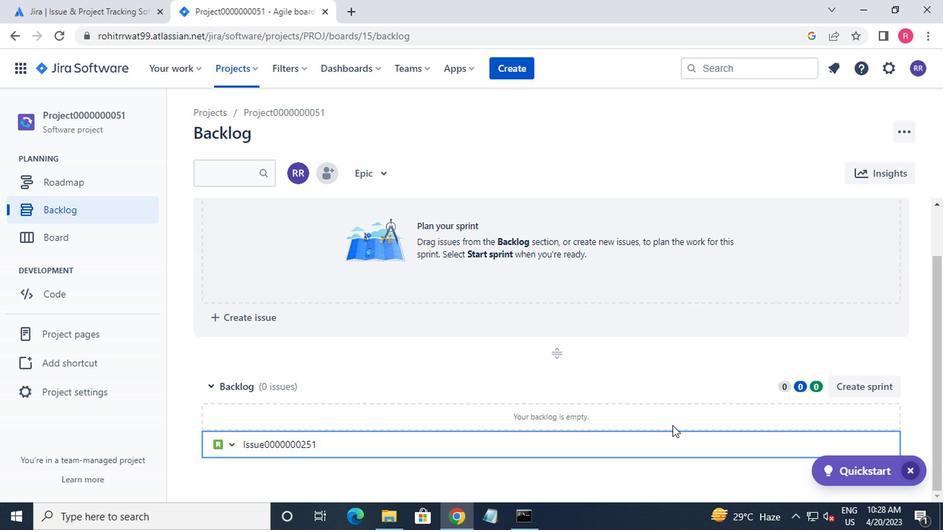 
Action: Mouse scrolled (637, 429) with delta (0, 0)
Screenshot: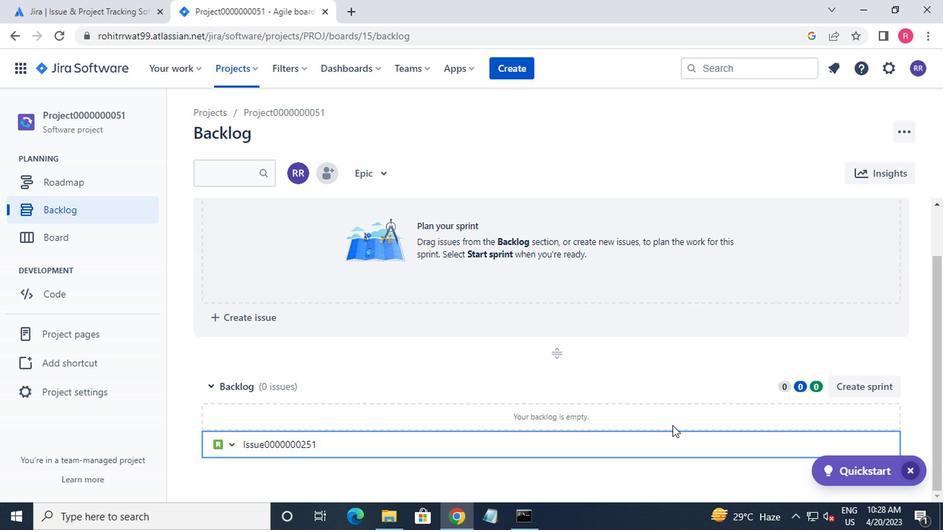 
Action: Mouse moved to (591, 431)
Screenshot: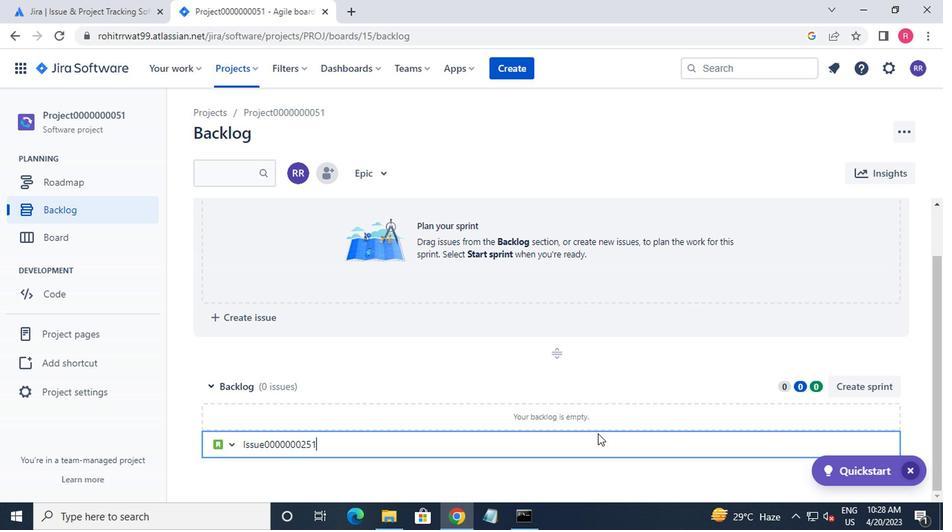 
Action: Key pressed <Key.enter>
Screenshot: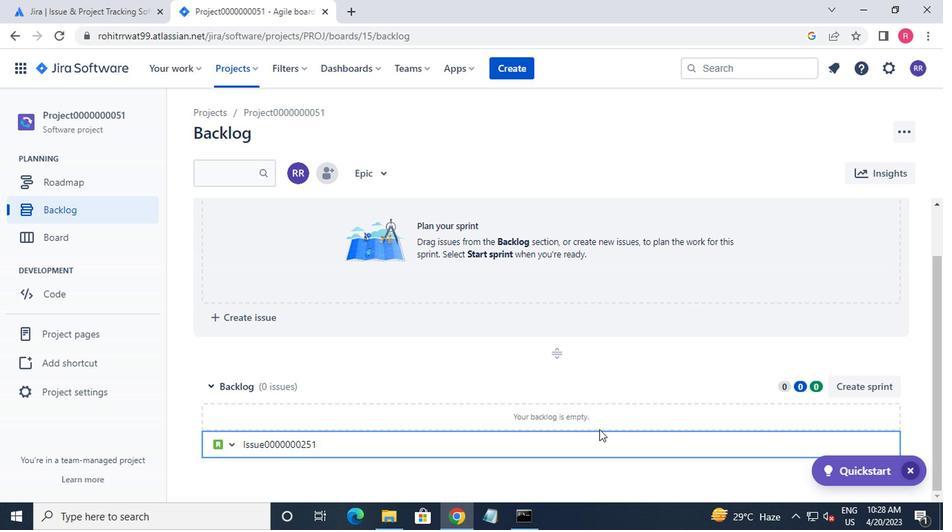 
Action: Mouse moved to (553, 408)
Screenshot: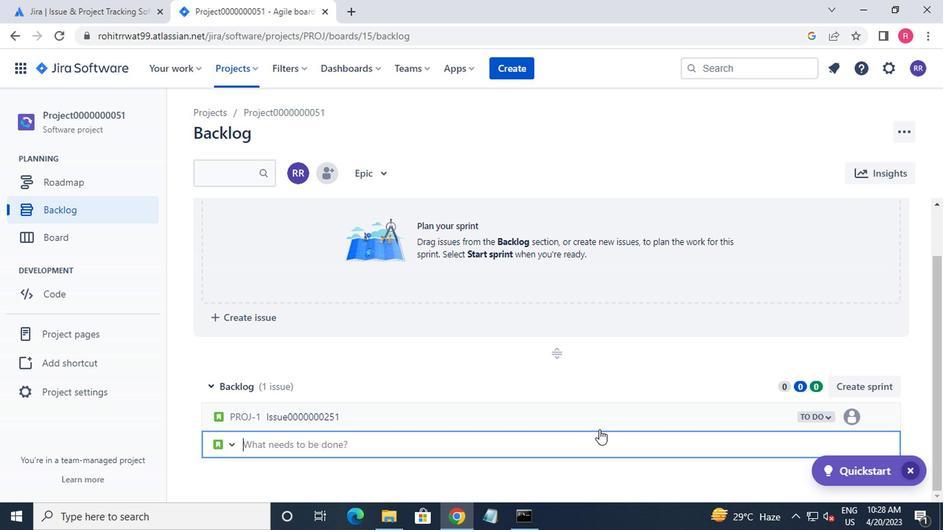 
Action: Key pressed <Key.shift>ISSUE0000000252
Screenshot: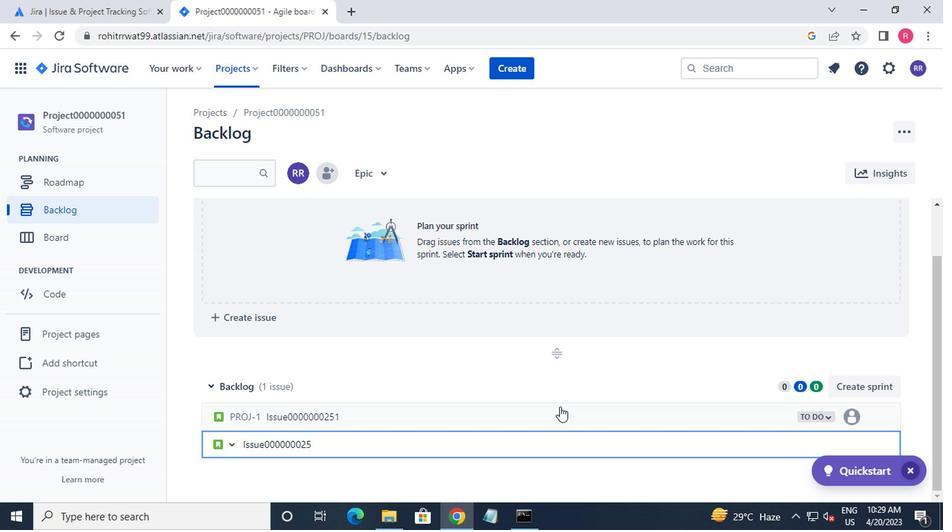 
Action: Mouse moved to (489, 272)
Screenshot: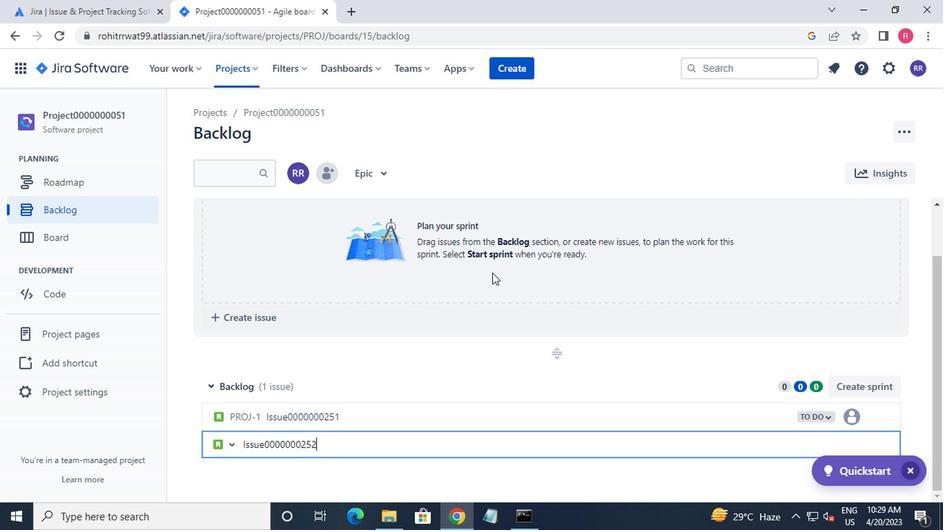 
Action: Key pressed <Key.enter>
Screenshot: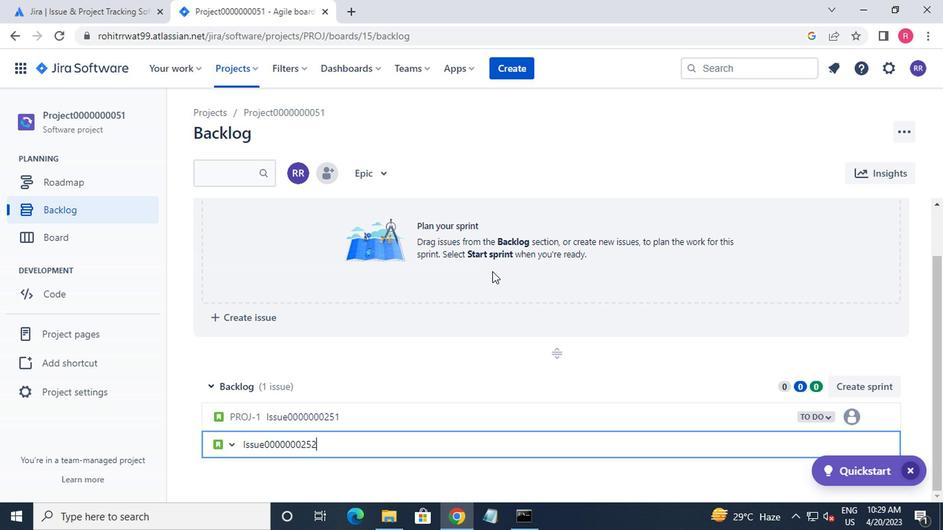 
